 Task: Resolve conflicts in a pull request between conflicting changes.
Action: Mouse moved to (1100, 68)
Screenshot: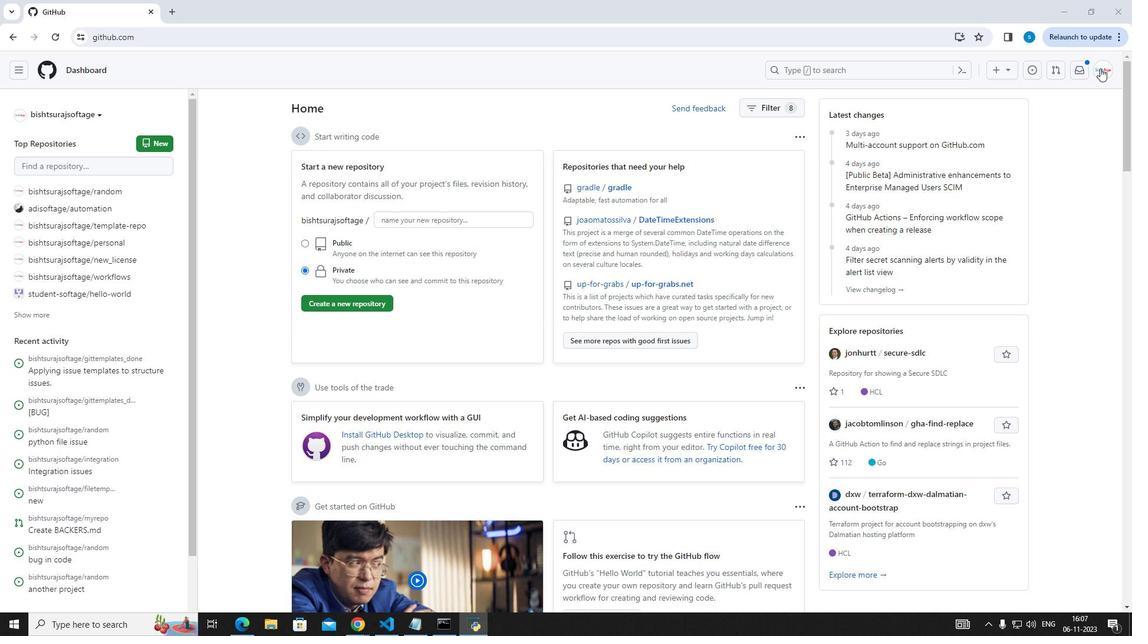 
Action: Mouse pressed left at (1100, 68)
Screenshot: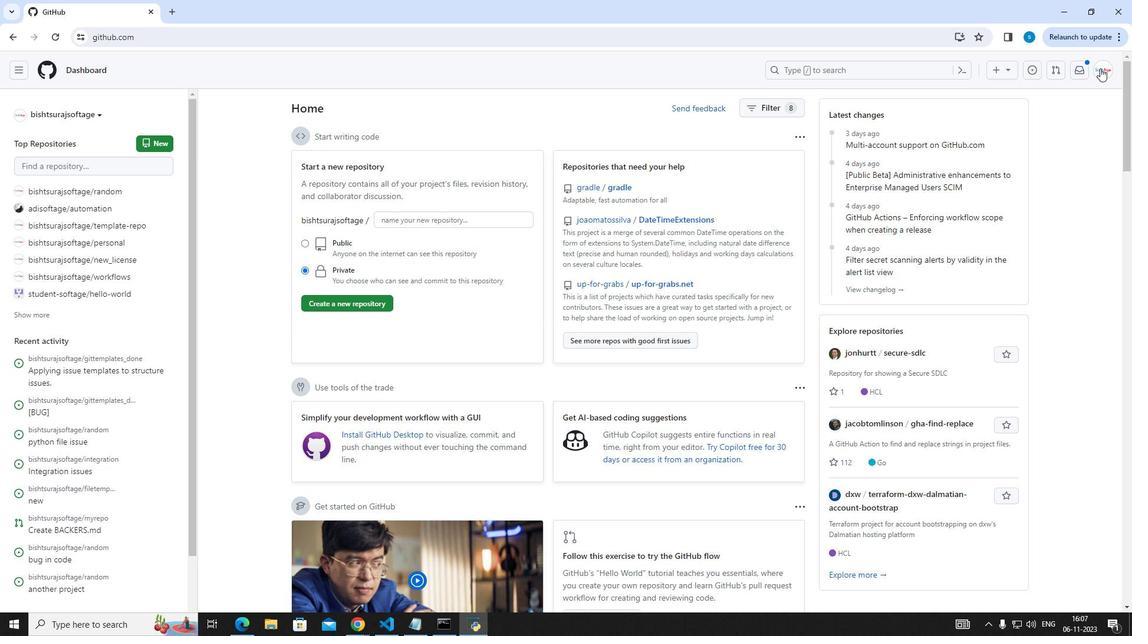 
Action: Mouse moved to (1031, 168)
Screenshot: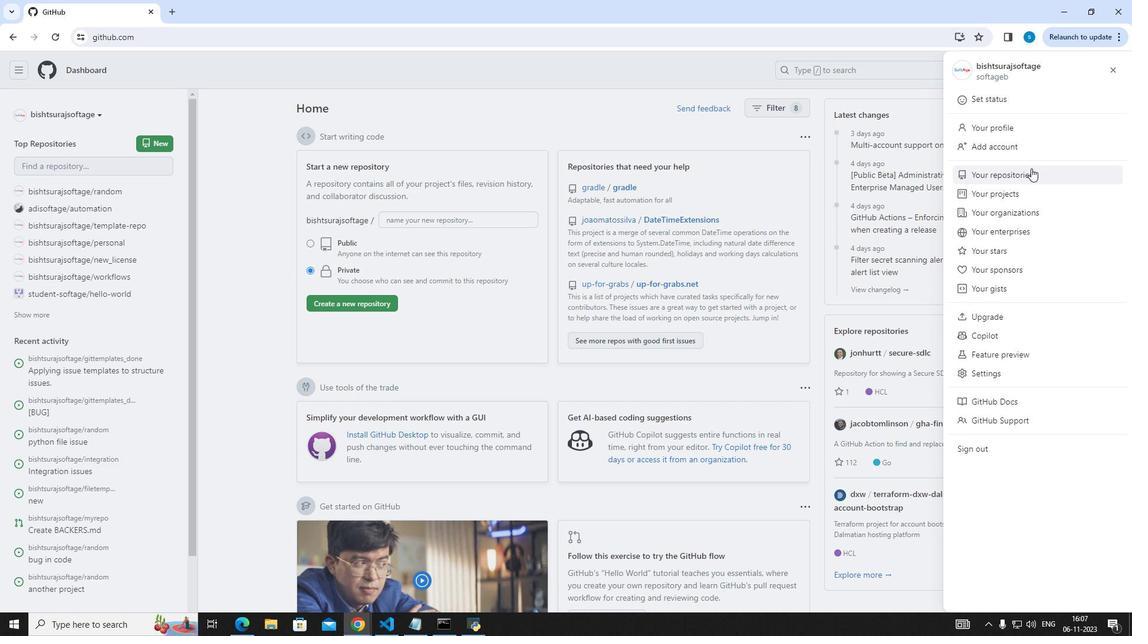 
Action: Mouse pressed left at (1031, 168)
Screenshot: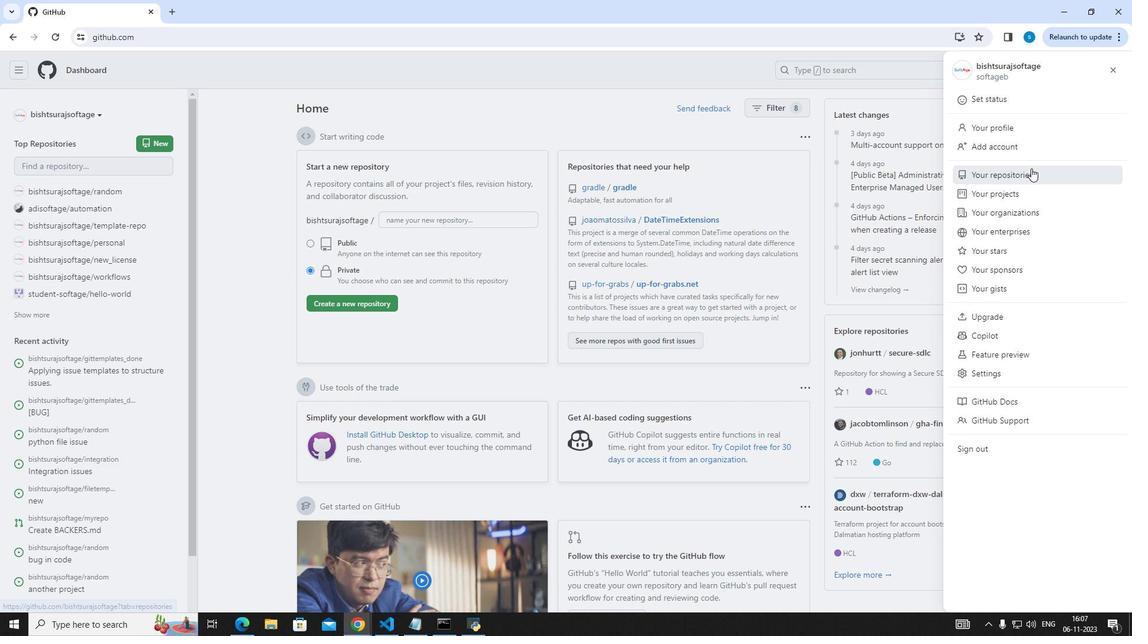 
Action: Mouse moved to (435, 181)
Screenshot: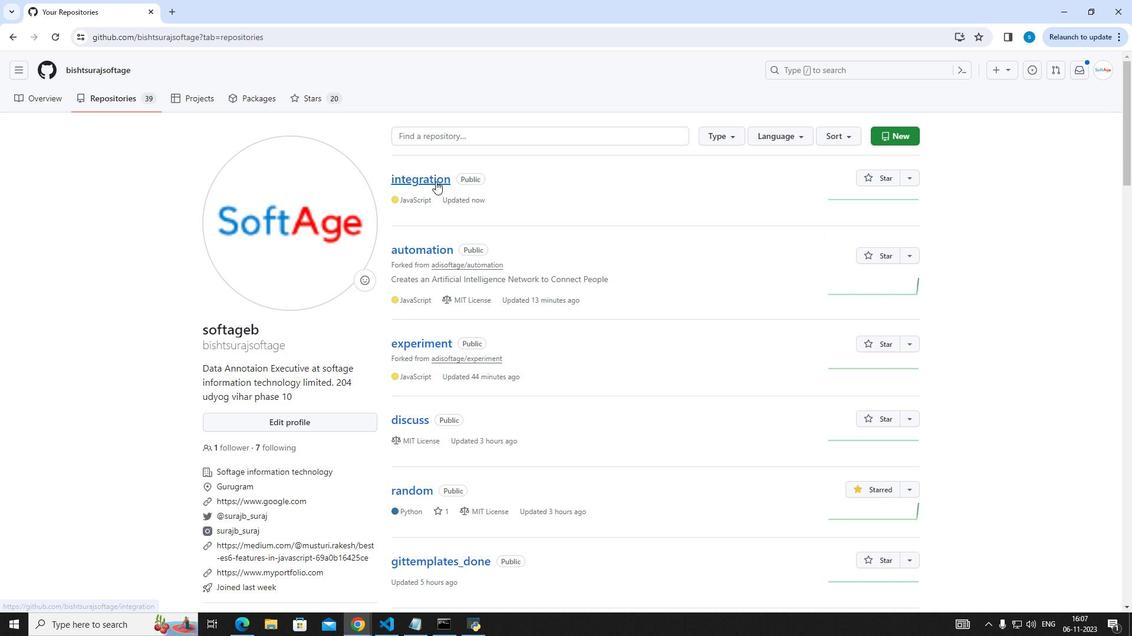 
Action: Mouse pressed left at (435, 181)
Screenshot: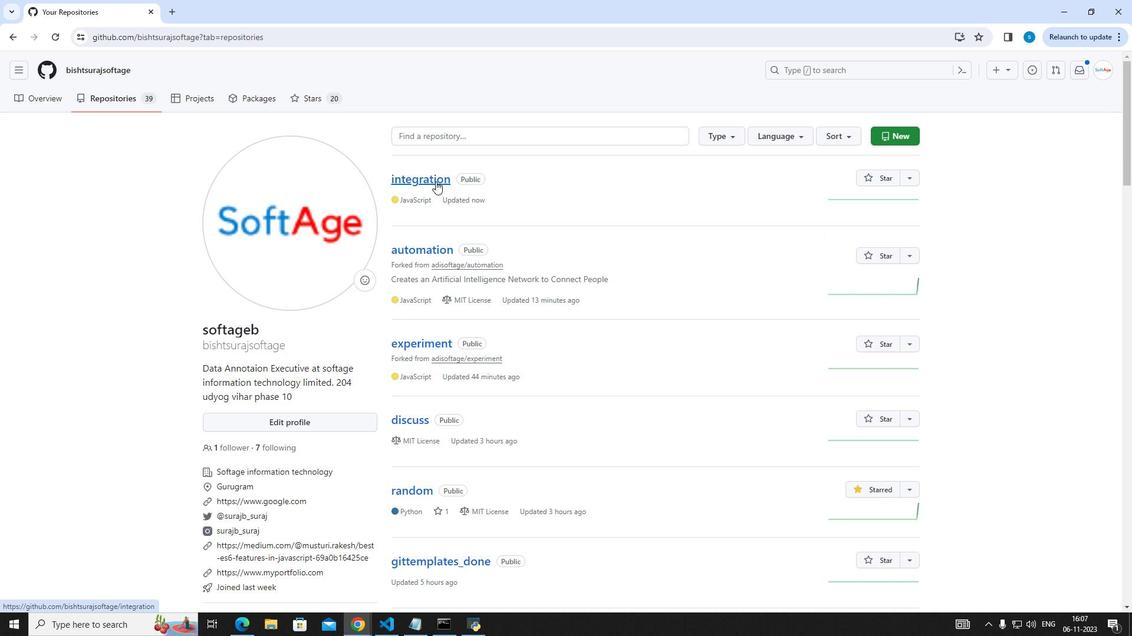 
Action: Mouse moved to (236, 173)
Screenshot: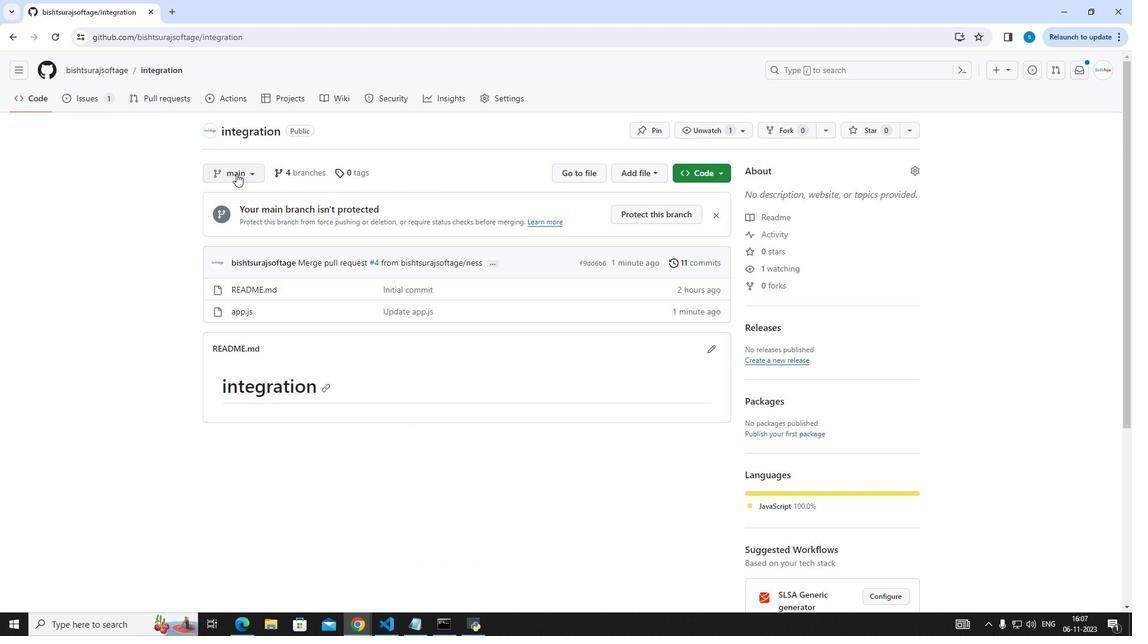 
Action: Mouse pressed left at (236, 173)
Screenshot: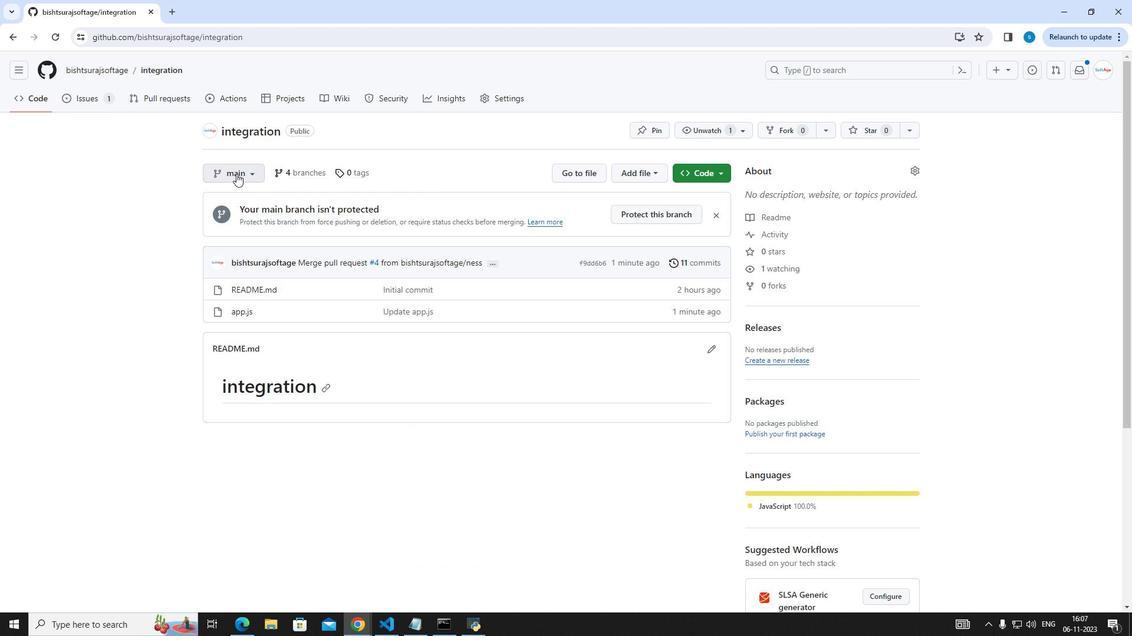 
Action: Mouse moved to (260, 209)
Screenshot: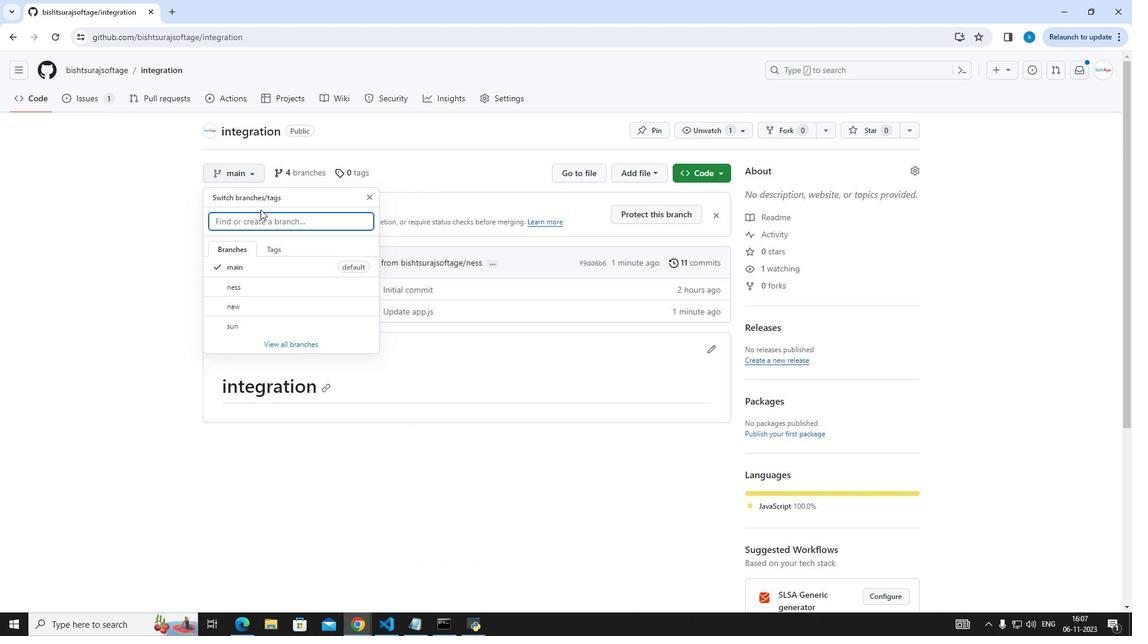 
Action: Key pressed all
Screenshot: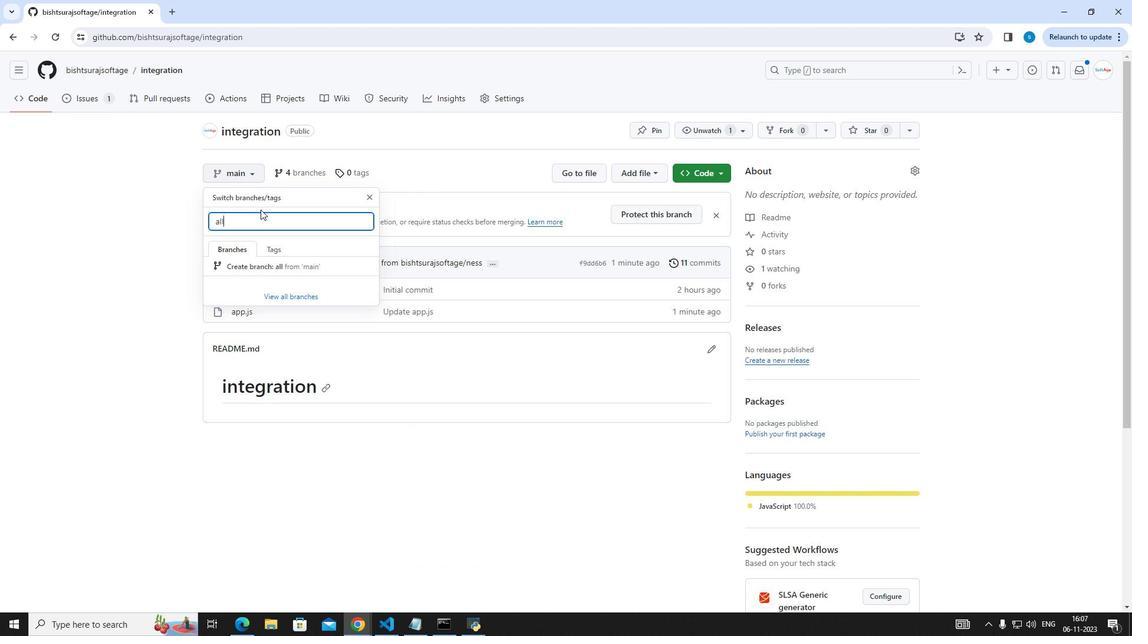
Action: Mouse moved to (248, 268)
Screenshot: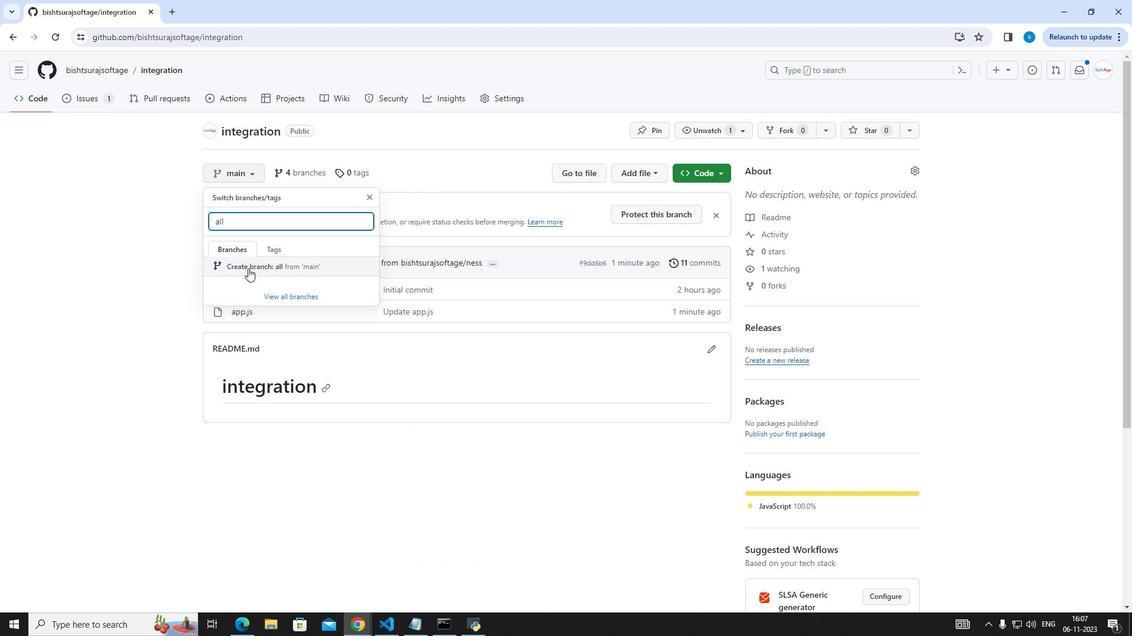 
Action: Mouse pressed left at (248, 268)
Screenshot: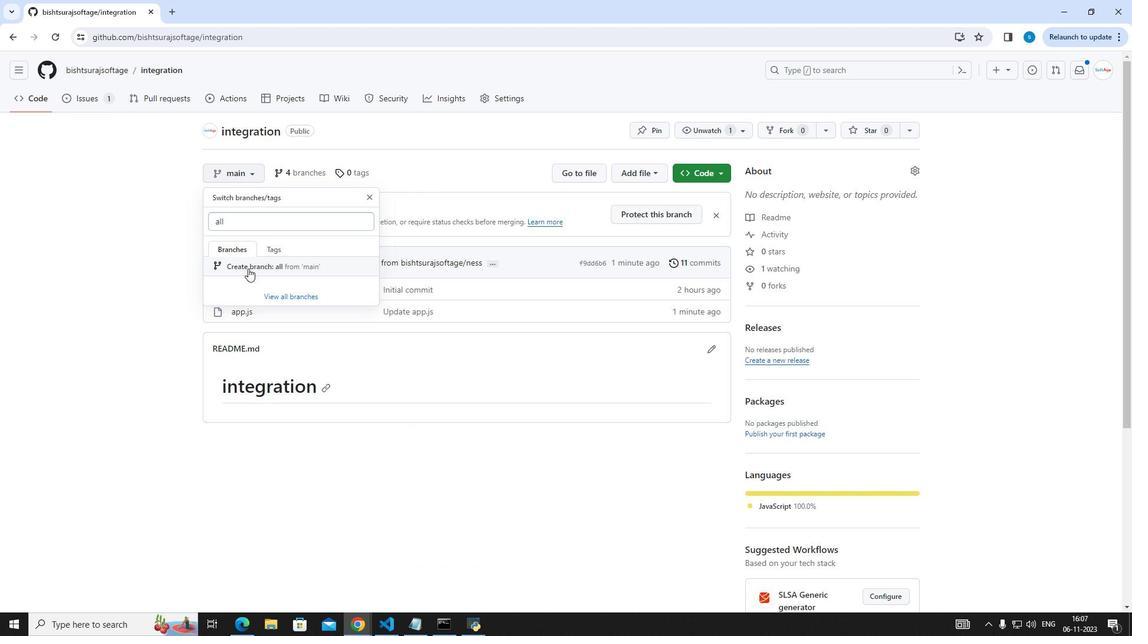 
Action: Mouse moved to (248, 338)
Screenshot: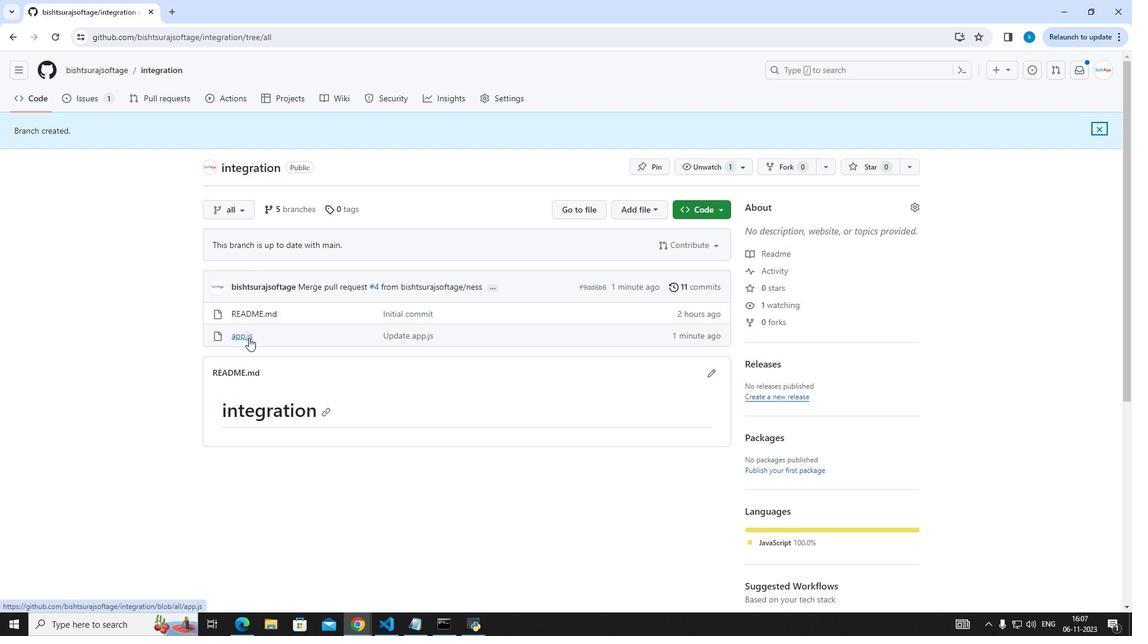 
Action: Mouse pressed left at (248, 338)
Screenshot: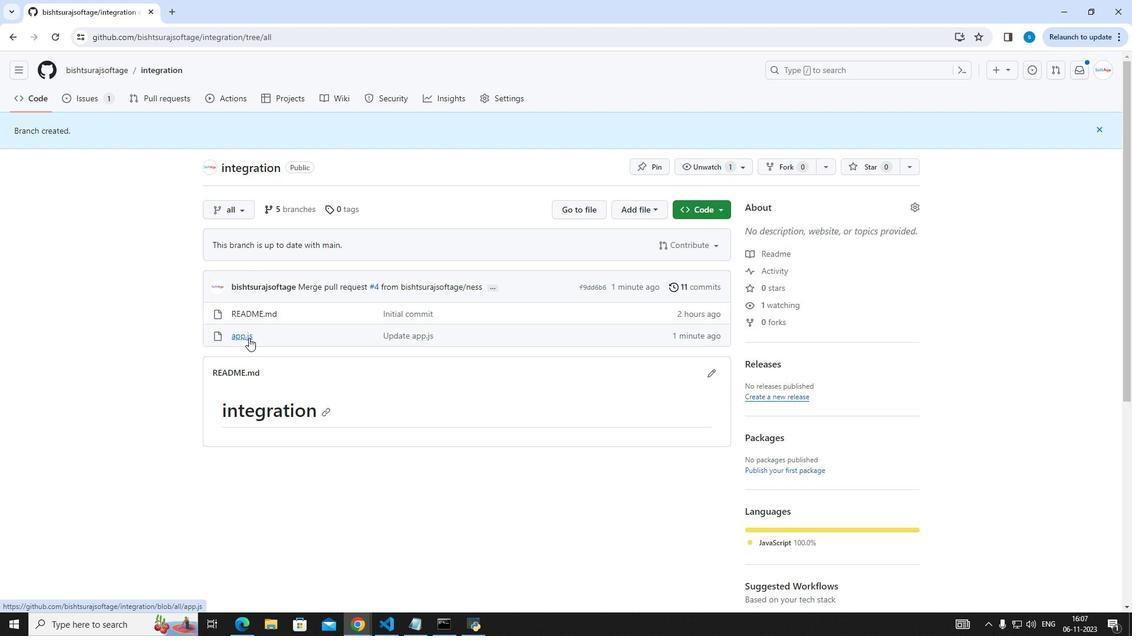 
Action: Mouse moved to (1061, 205)
Screenshot: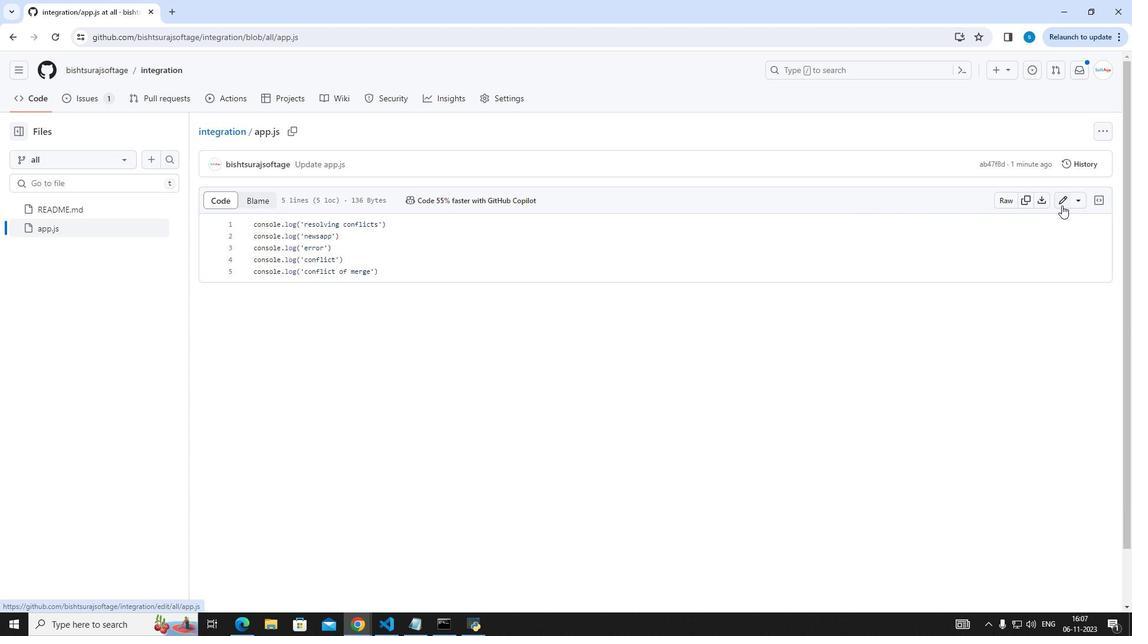 
Action: Mouse pressed left at (1061, 205)
Screenshot: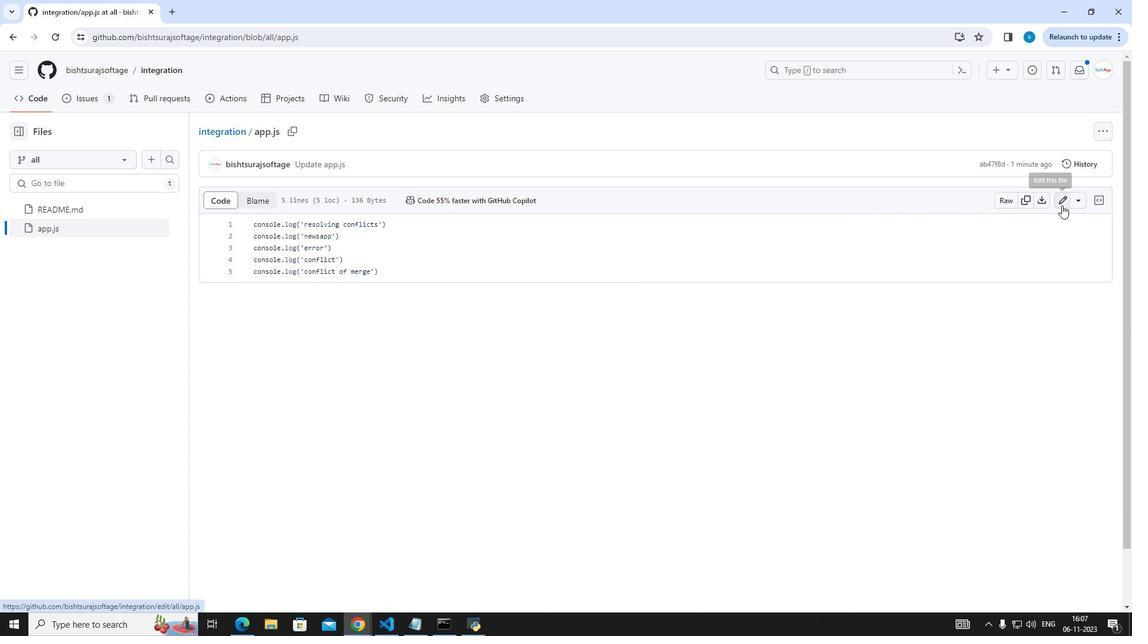
Action: Mouse moved to (565, 271)
Screenshot: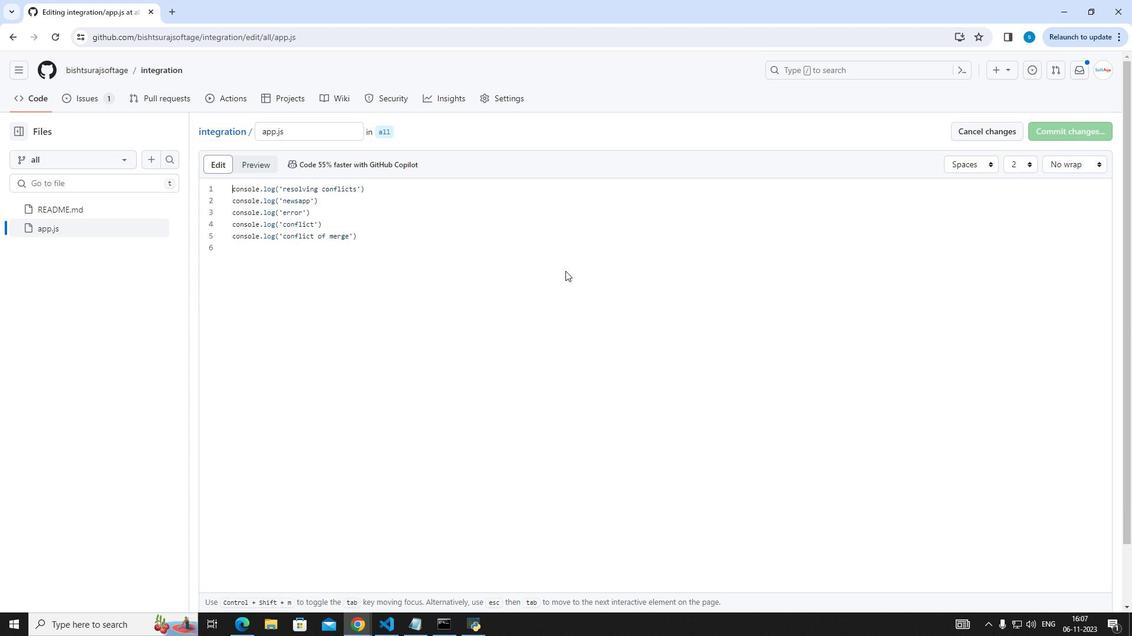 
Action: Mouse pressed left at (565, 271)
Screenshot: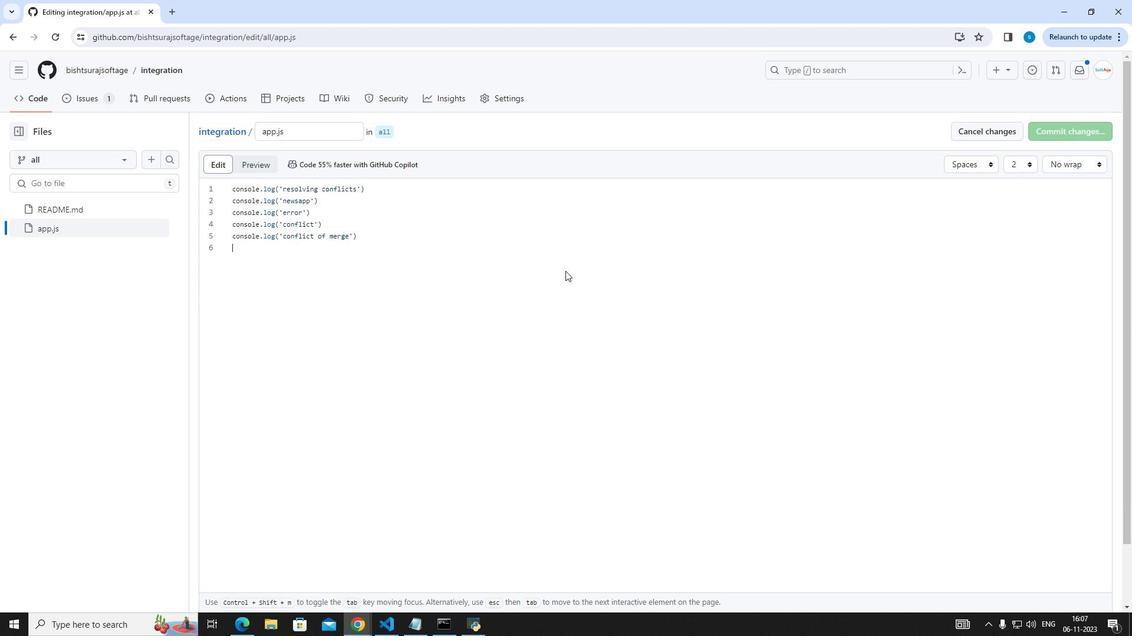 
Action: Key pressed console.log<Key.shift_r>('all'<Key.shift_r><Key.shift_r>)
Screenshot: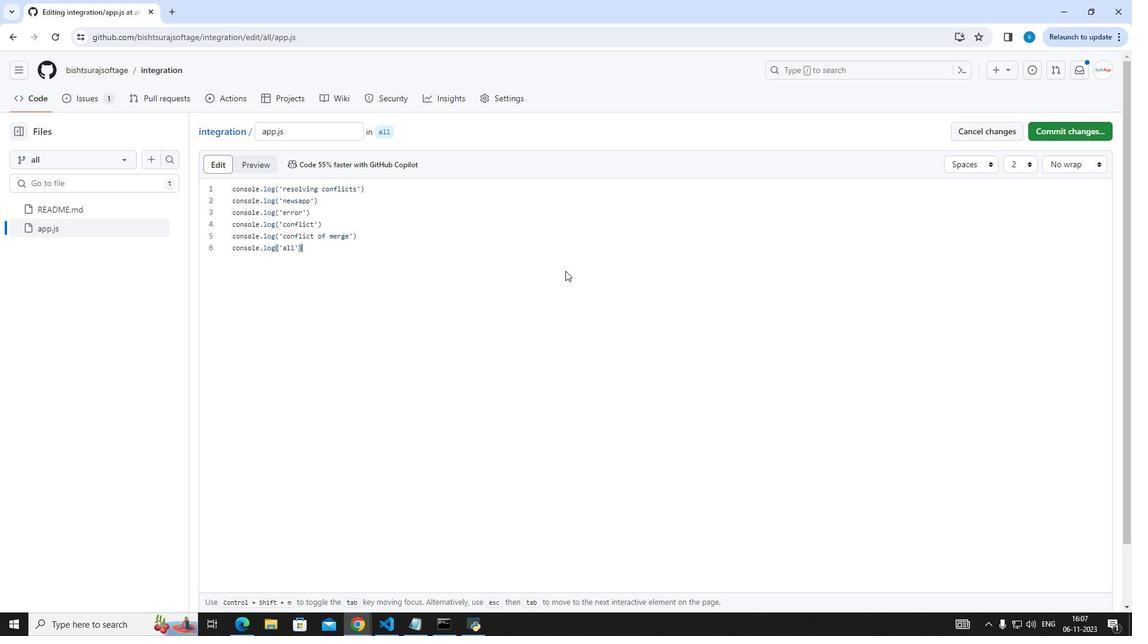 
Action: Mouse moved to (1068, 133)
Screenshot: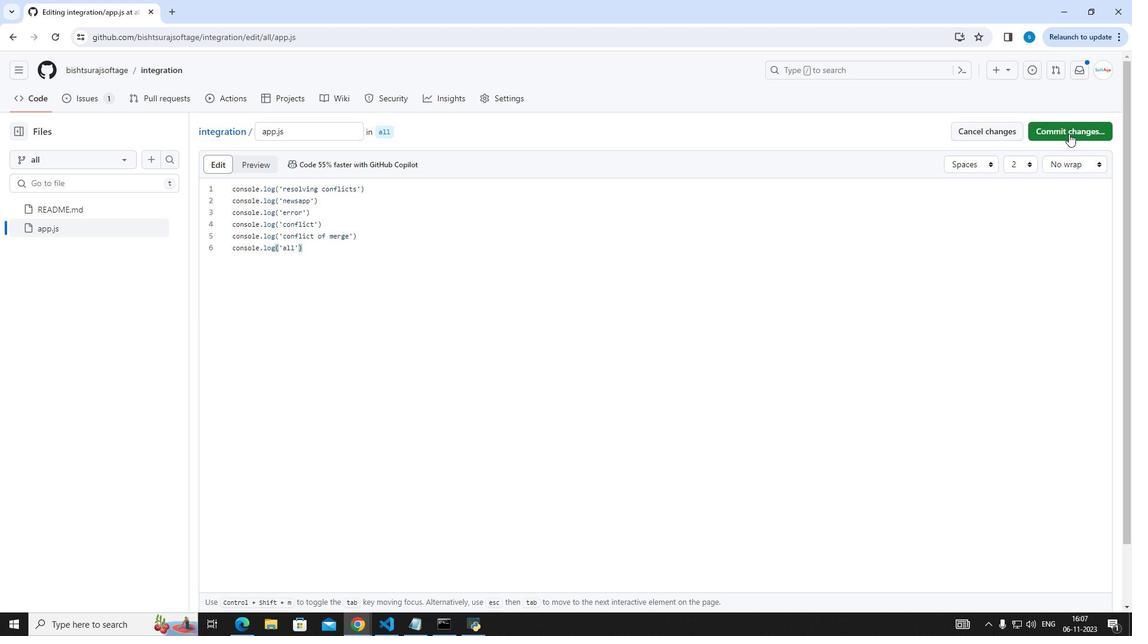 
Action: Mouse pressed left at (1068, 133)
Screenshot: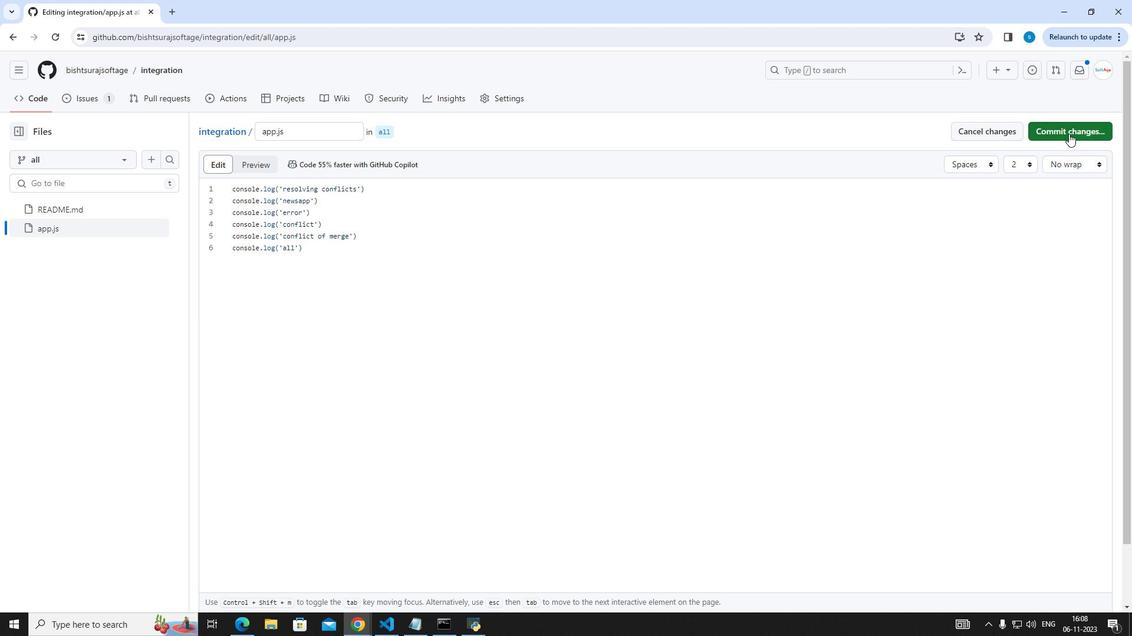 
Action: Mouse moved to (657, 457)
Screenshot: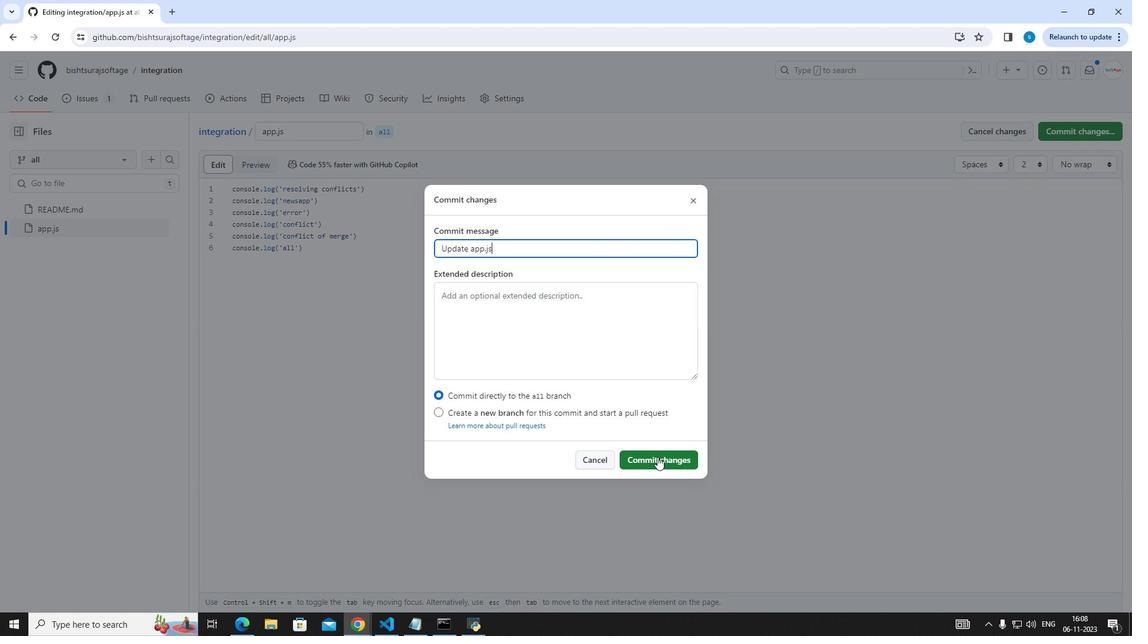 
Action: Mouse pressed left at (657, 457)
Screenshot: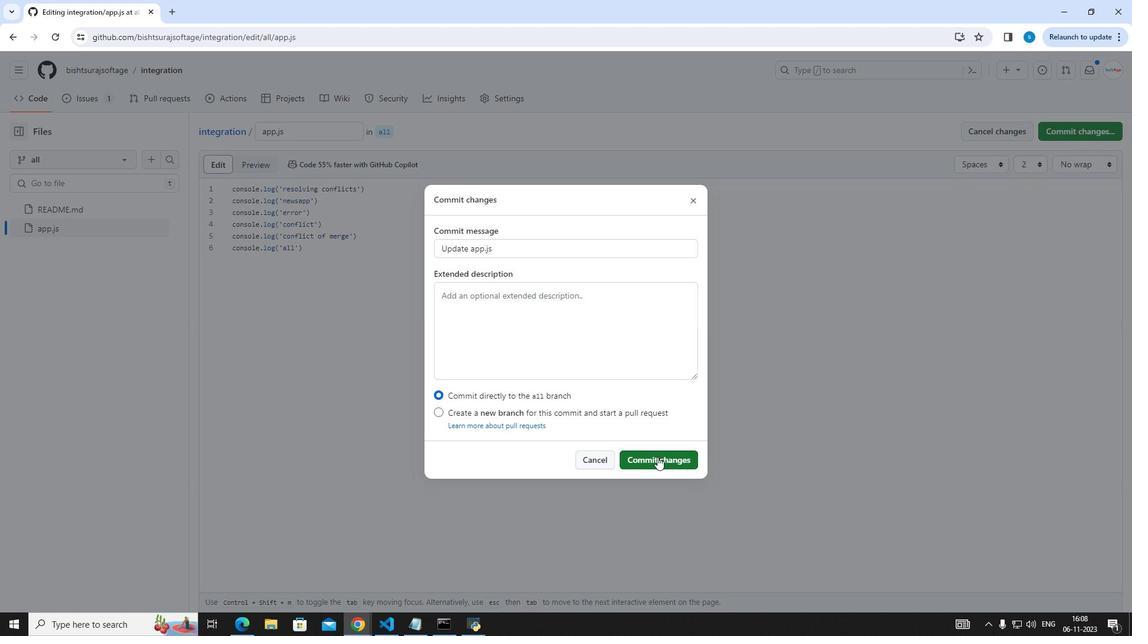 
Action: Mouse moved to (38, 100)
Screenshot: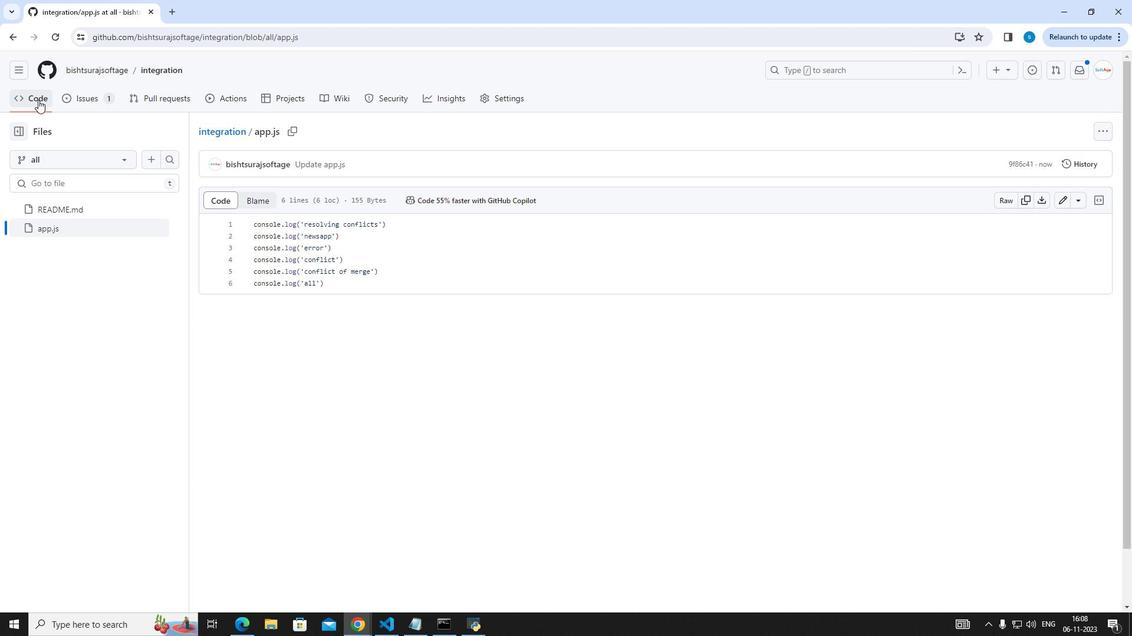 
Action: Mouse pressed left at (38, 100)
Screenshot: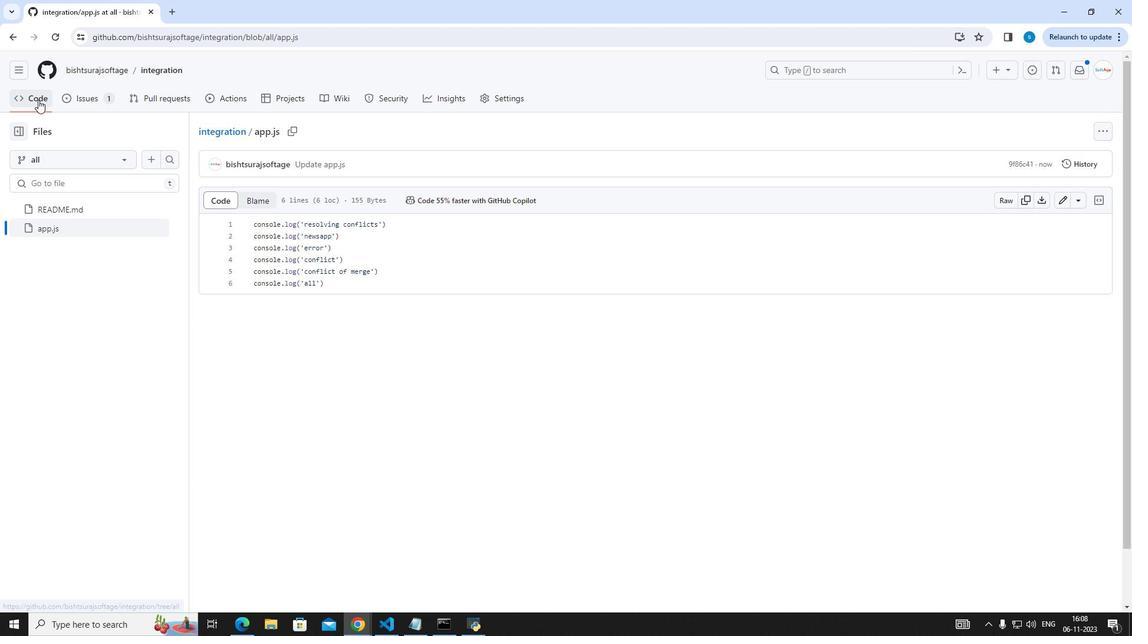 
Action: Mouse moved to (236, 218)
Screenshot: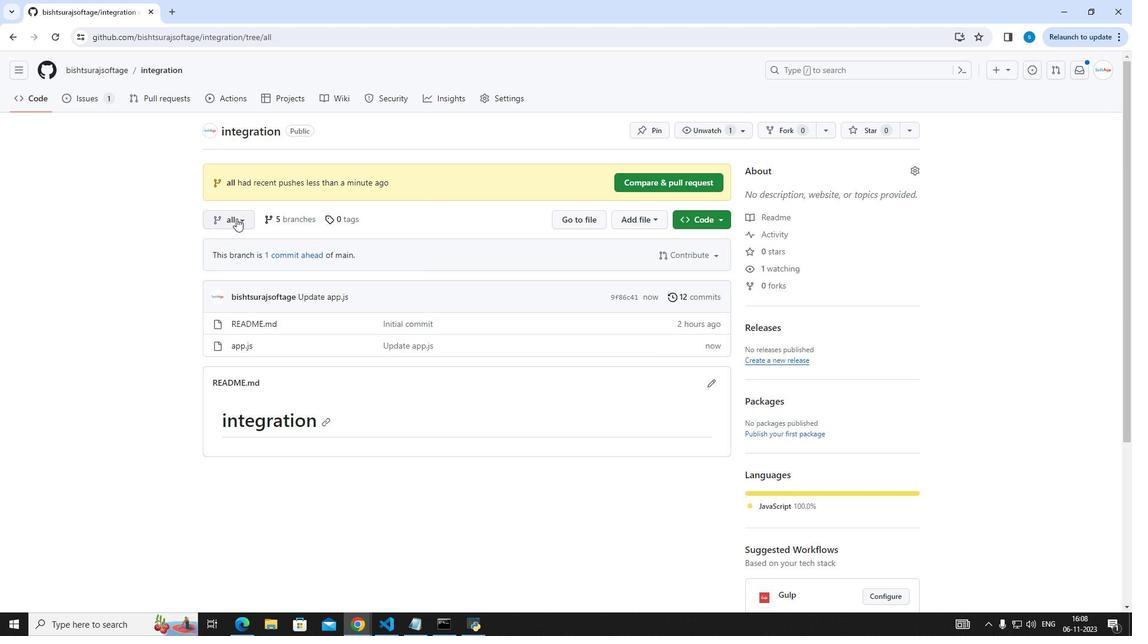 
Action: Mouse pressed left at (236, 218)
Screenshot: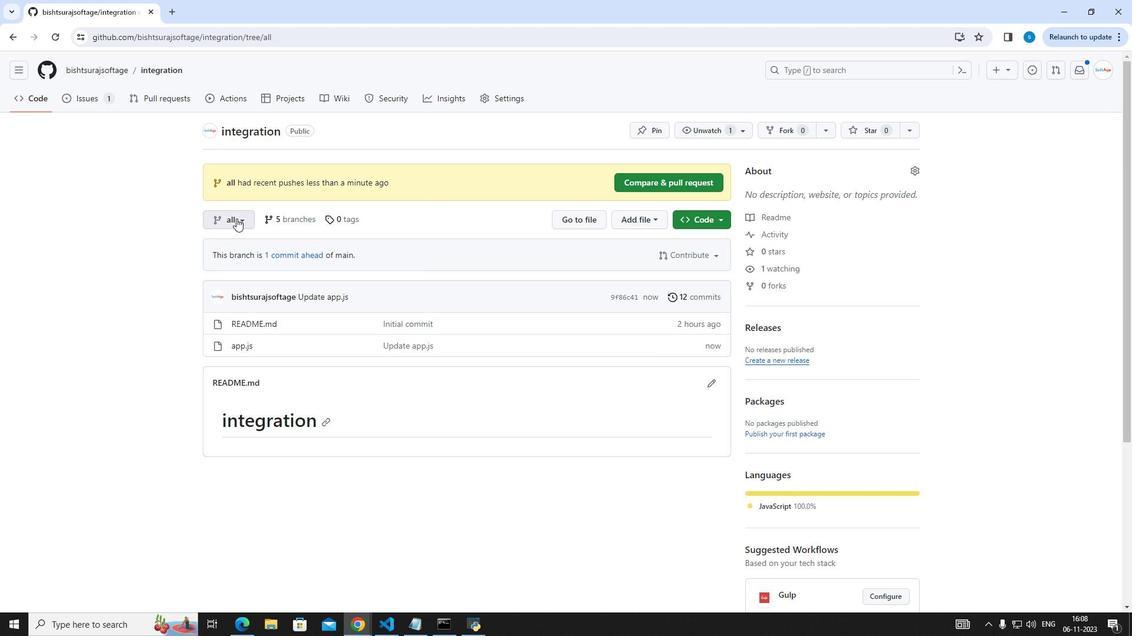
Action: Mouse moved to (234, 314)
Screenshot: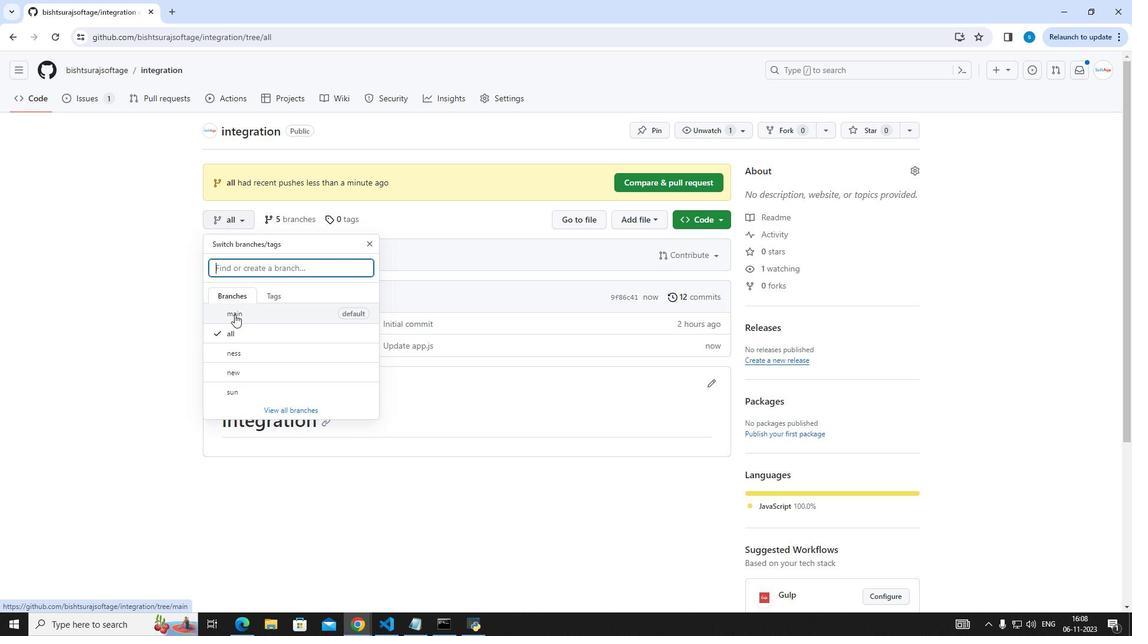 
Action: Mouse pressed left at (234, 314)
Screenshot: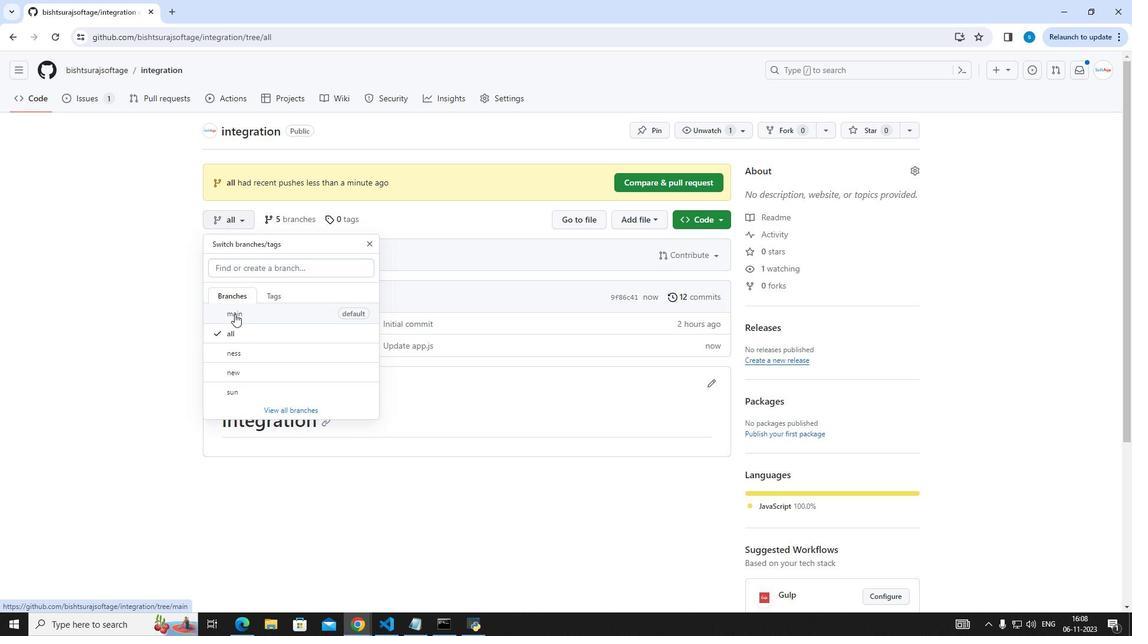
Action: Mouse moved to (241, 357)
Screenshot: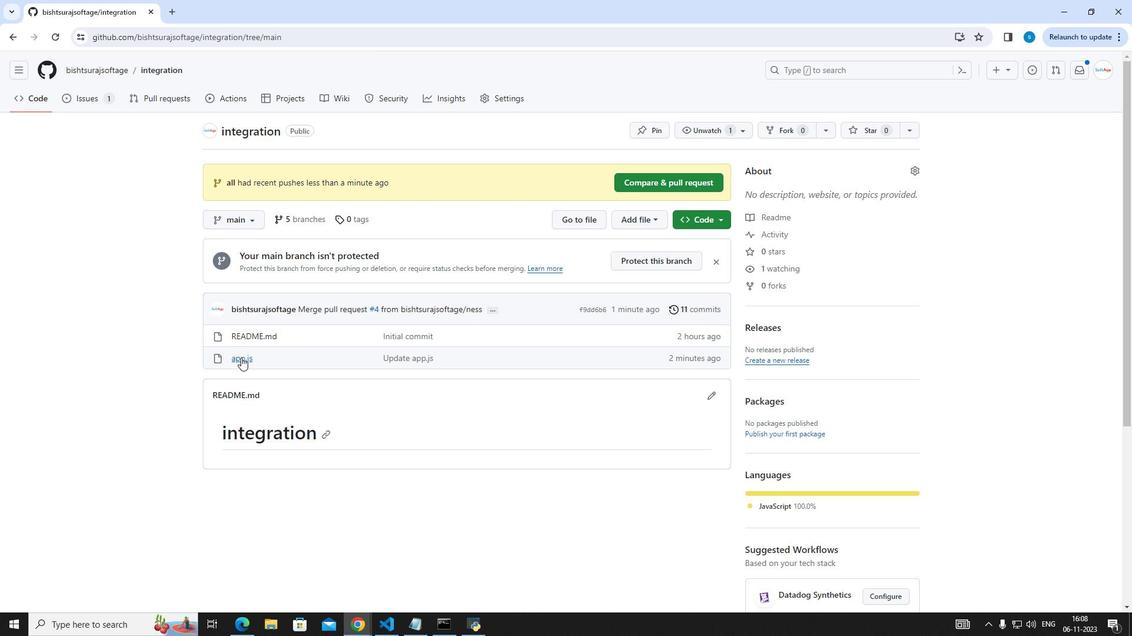 
Action: Mouse pressed left at (241, 357)
Screenshot: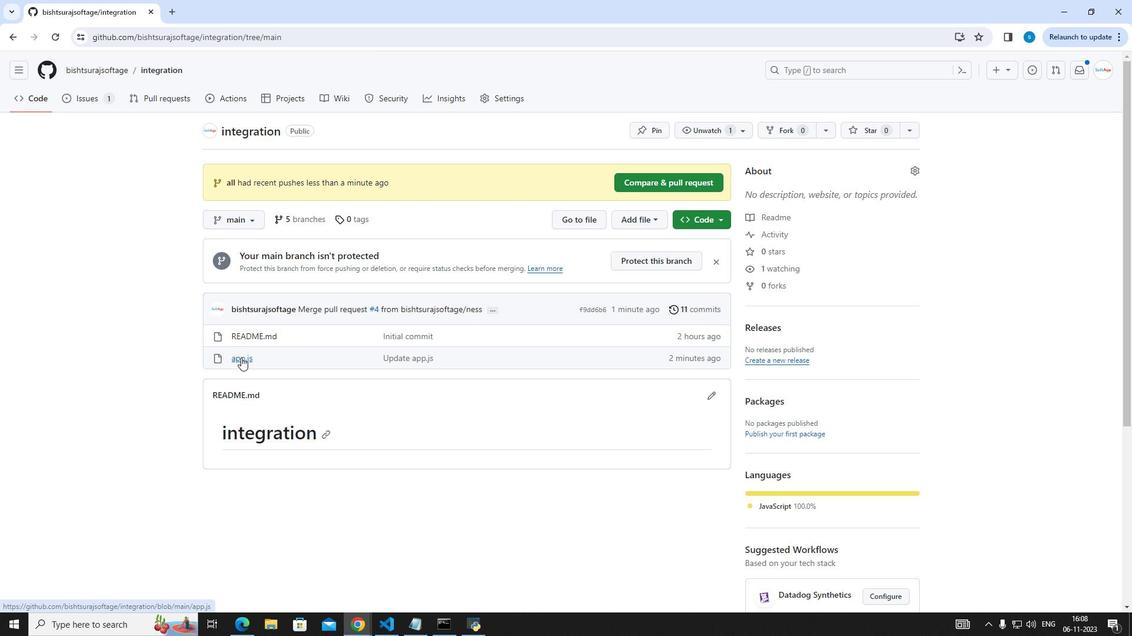 
Action: Mouse moved to (1060, 199)
Screenshot: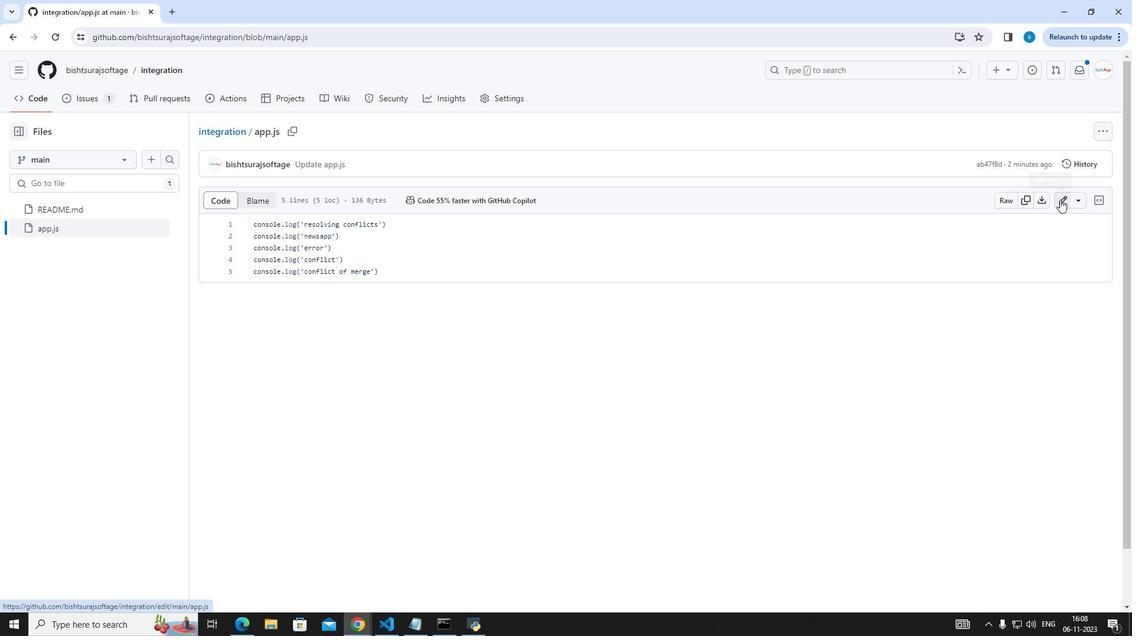 
Action: Mouse pressed left at (1060, 199)
Screenshot: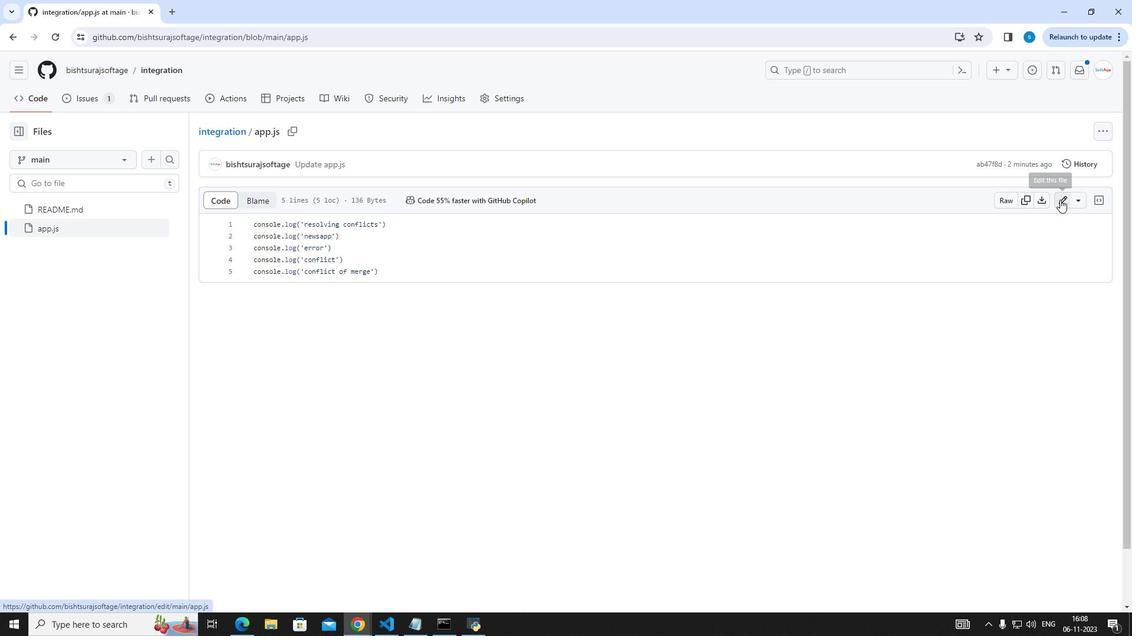 
Action: Mouse moved to (709, 305)
Screenshot: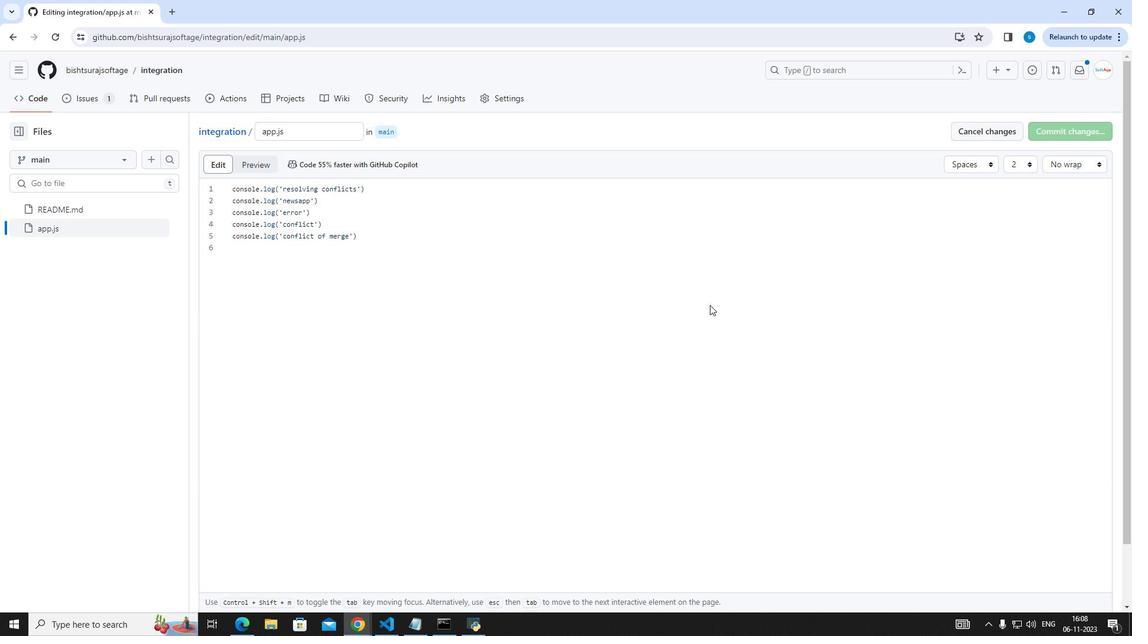 
Action: Mouse pressed left at (709, 305)
Screenshot: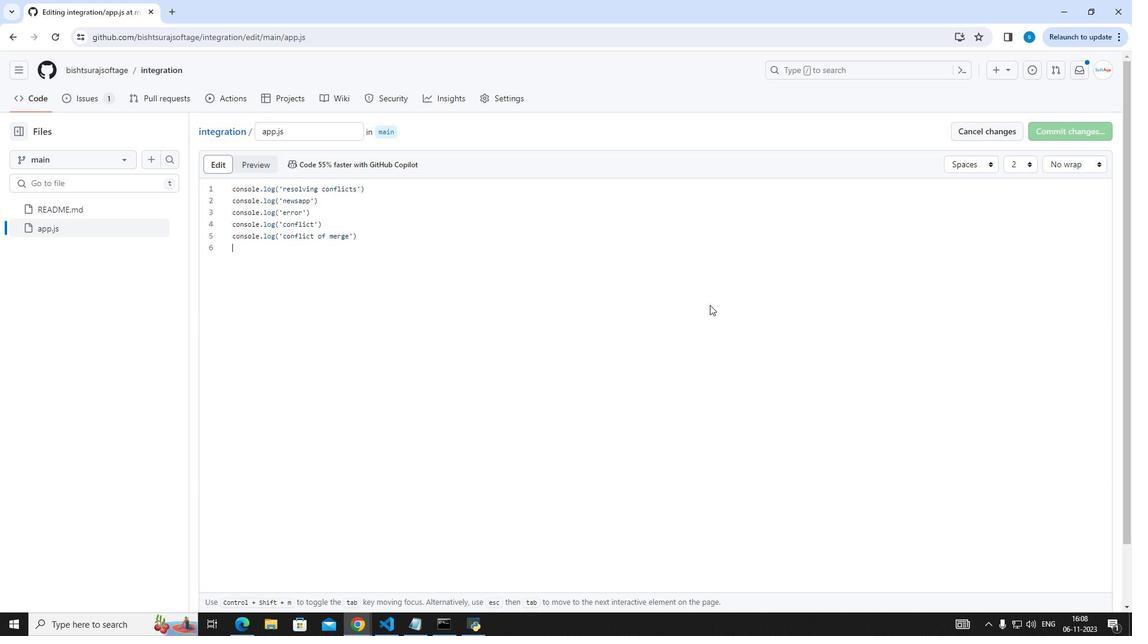 
Action: Key pressed console.lg<Key.backspace>og<Key.shift_r>('main'<Key.shift_r>)
Screenshot: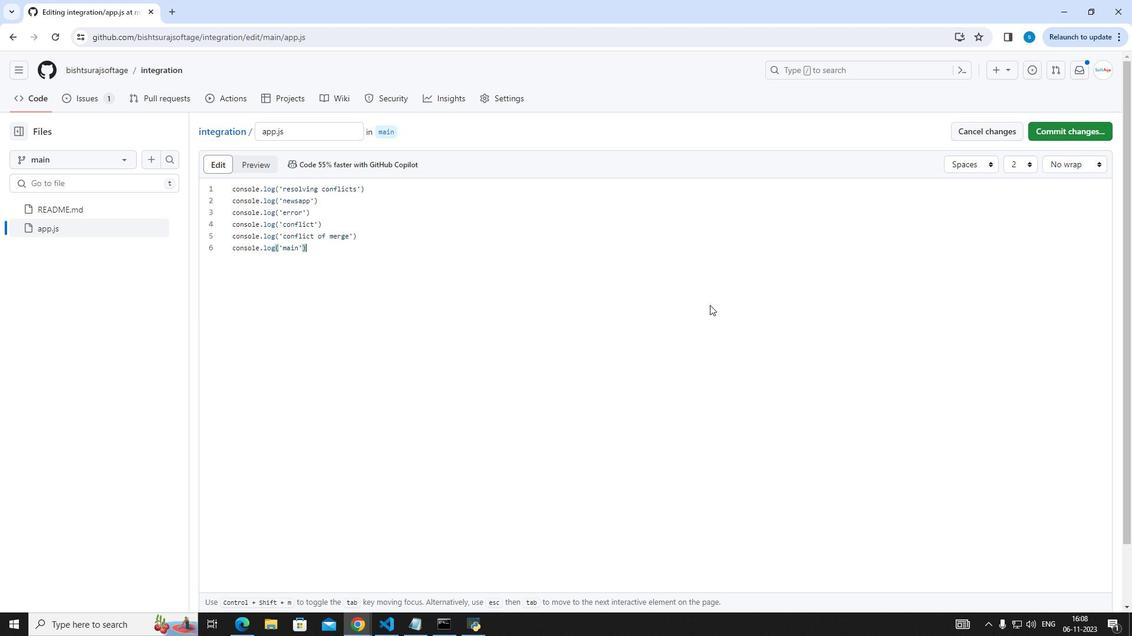 
Action: Mouse moved to (1053, 133)
Screenshot: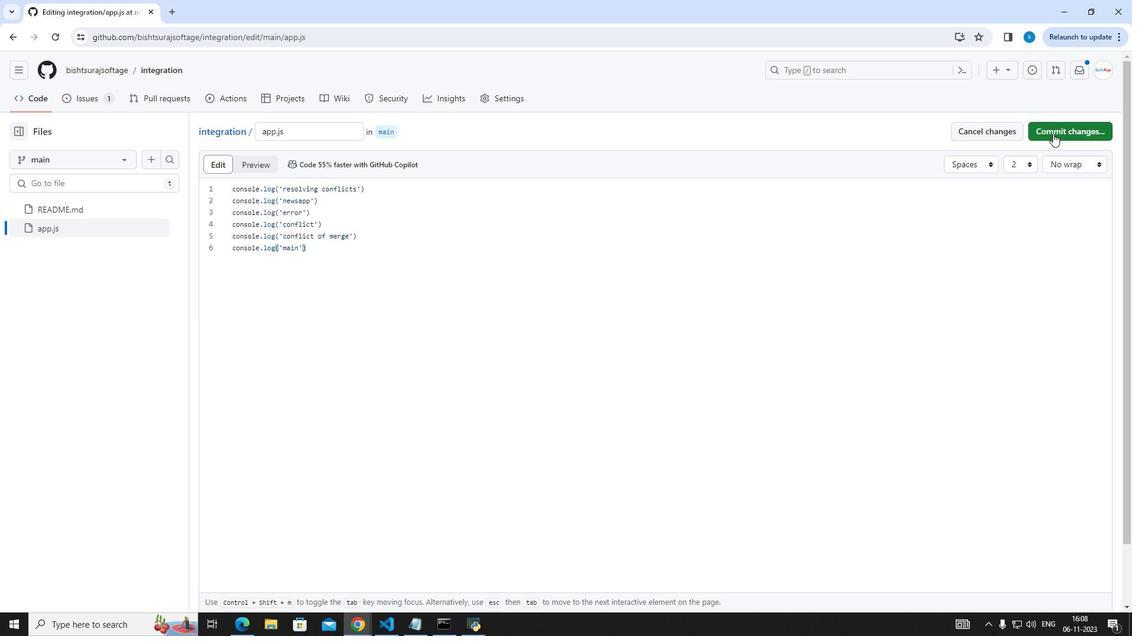 
Action: Mouse pressed left at (1053, 133)
Screenshot: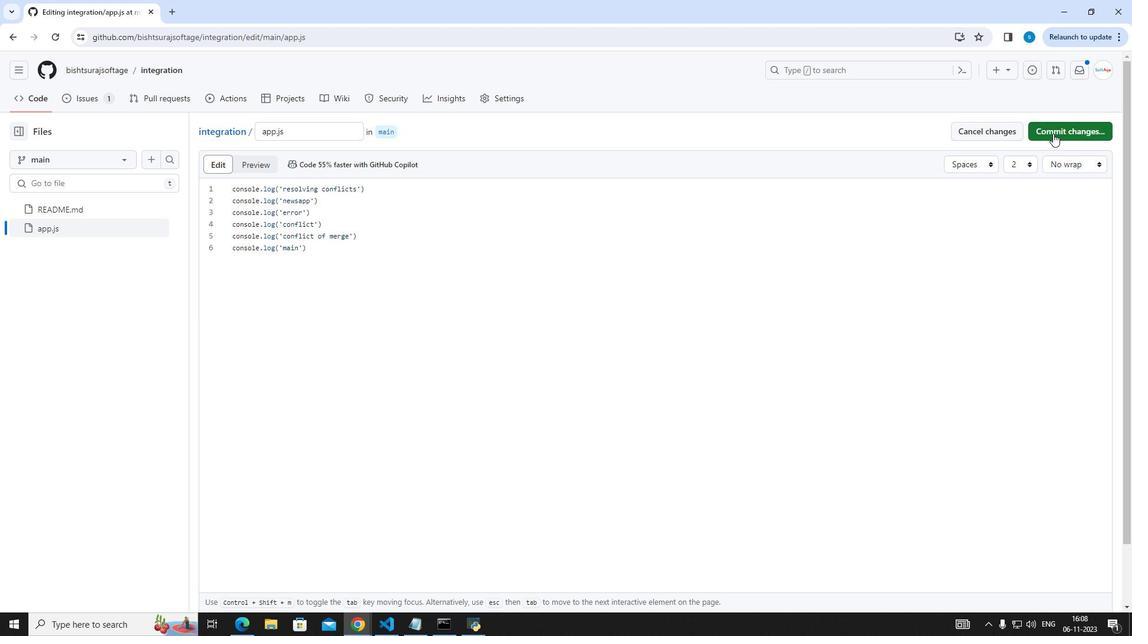 
Action: Mouse moved to (665, 459)
Screenshot: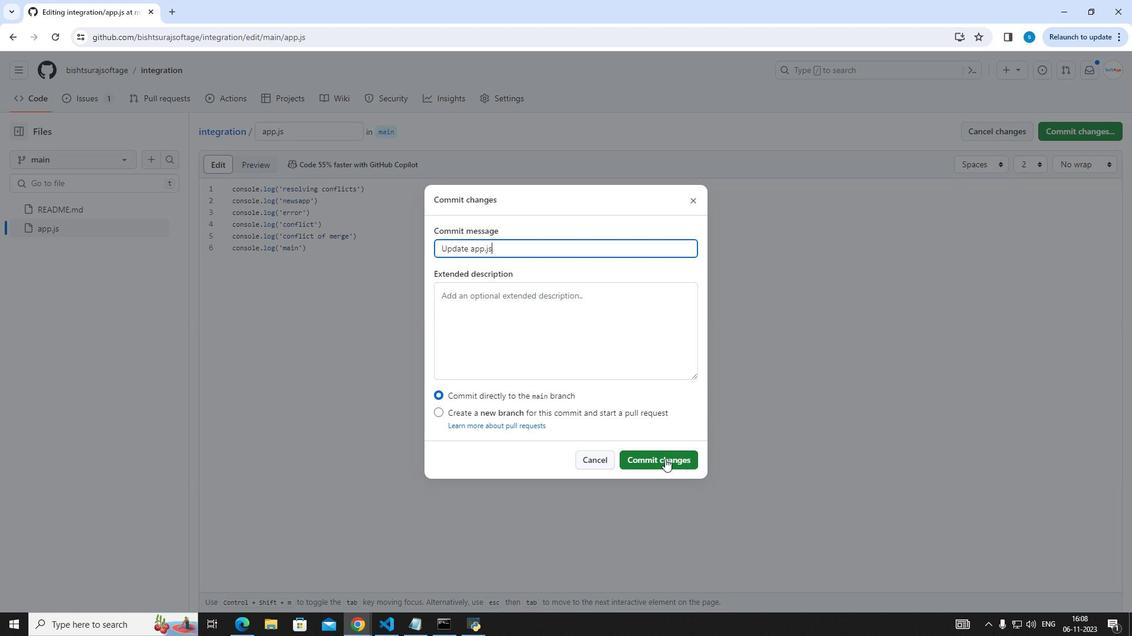 
Action: Mouse pressed left at (665, 459)
Screenshot: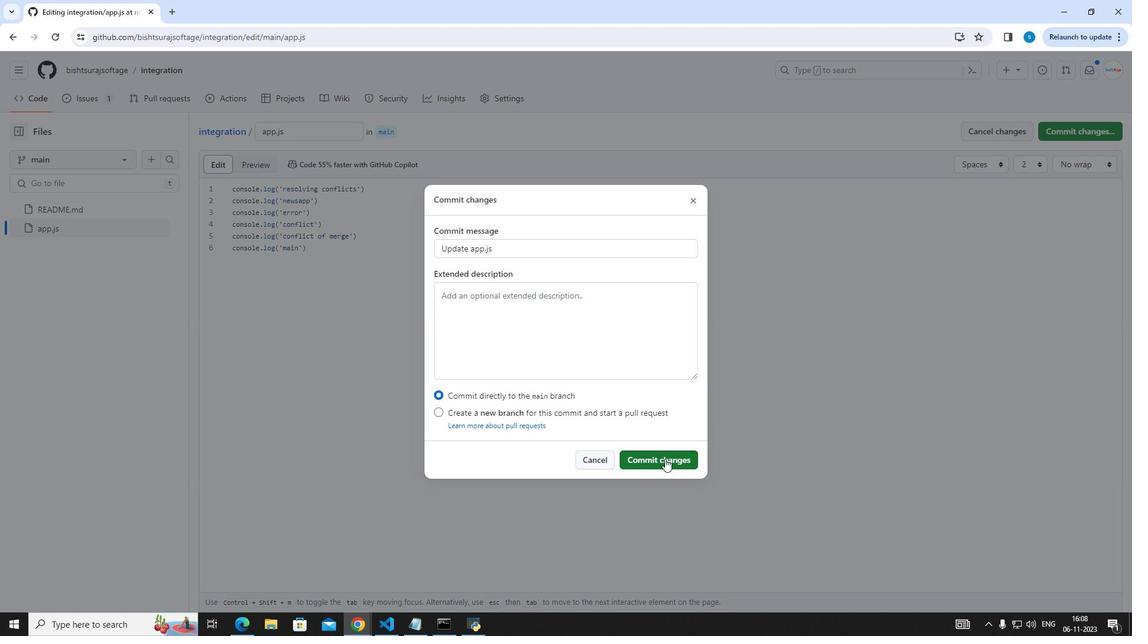 
Action: Mouse moved to (31, 102)
Screenshot: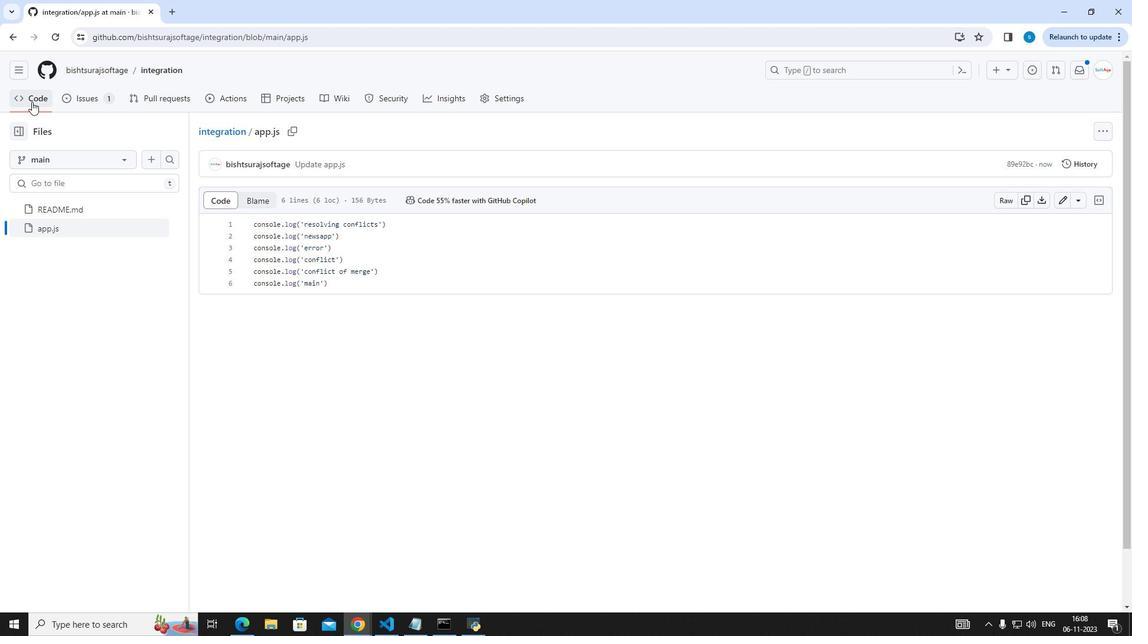 
Action: Mouse pressed left at (31, 102)
Screenshot: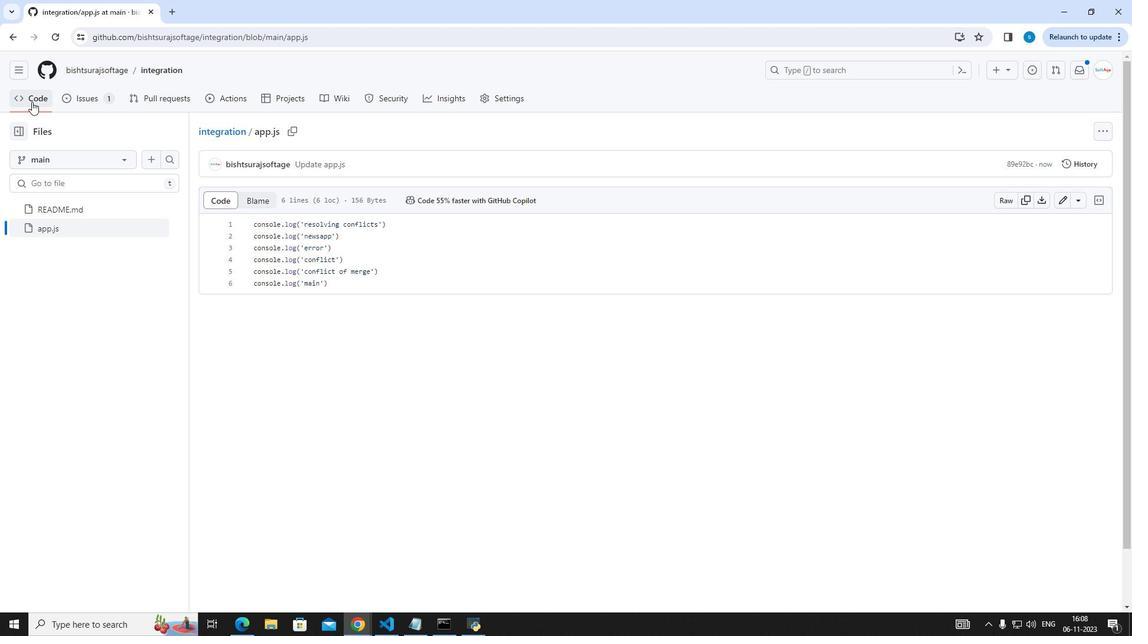 
Action: Mouse moved to (645, 194)
Screenshot: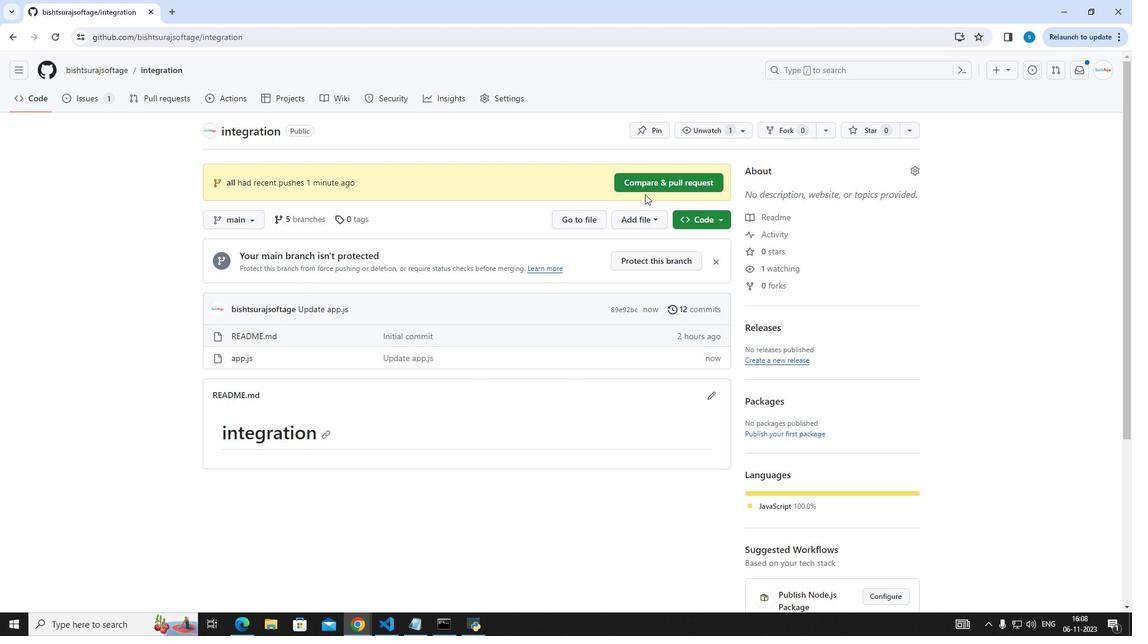 
Action: Mouse pressed left at (645, 194)
Screenshot: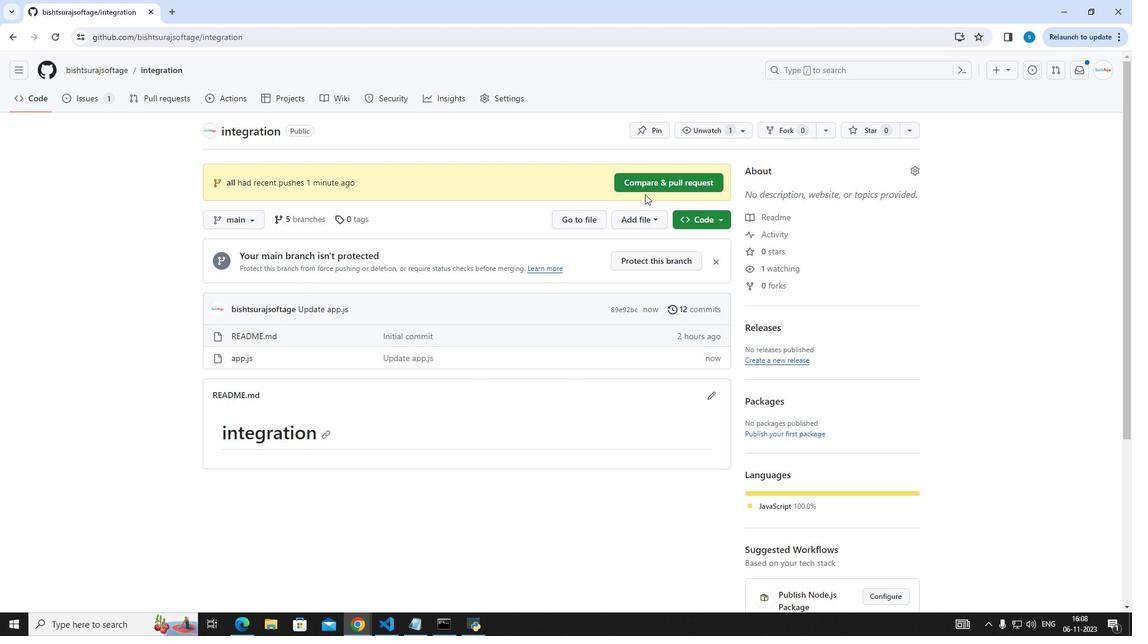 
Action: Mouse moved to (644, 183)
Screenshot: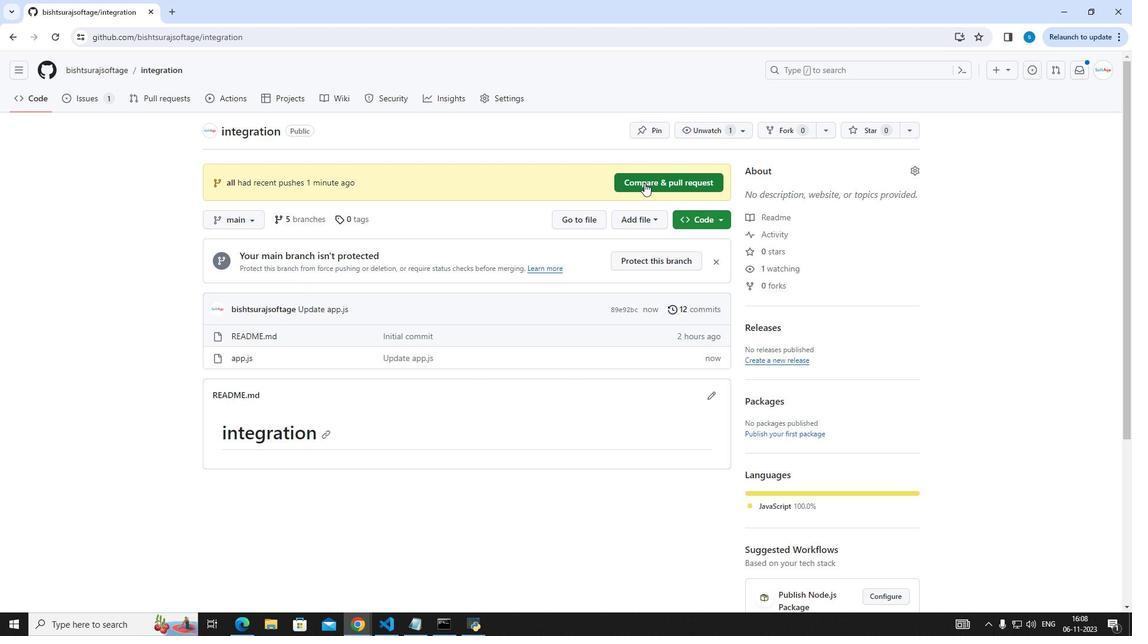 
Action: Mouse pressed left at (644, 183)
Screenshot: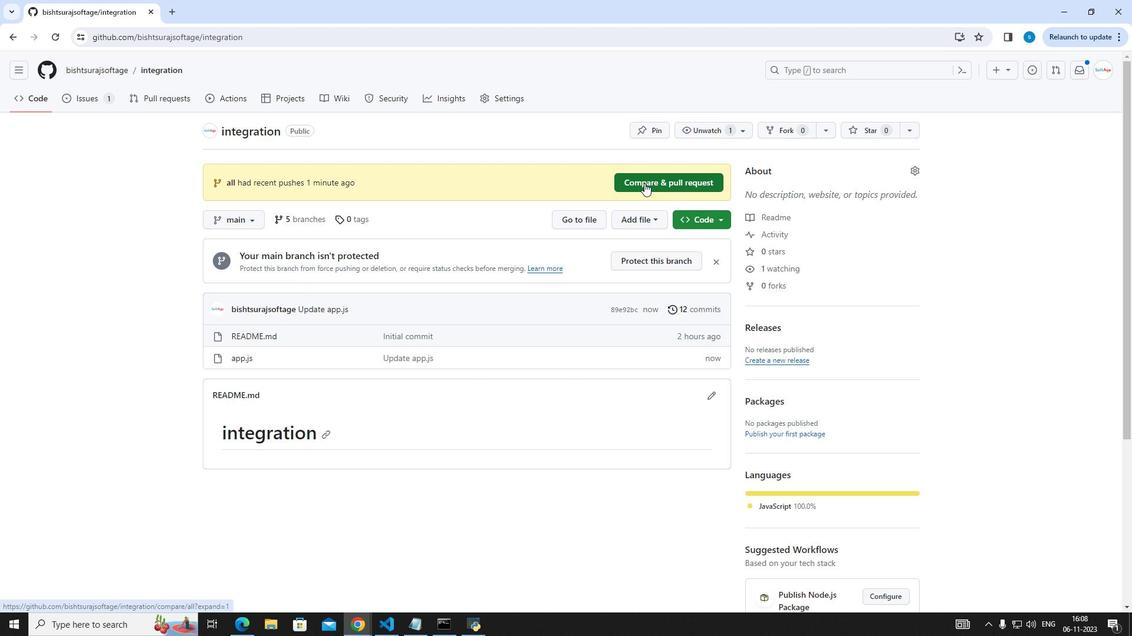 
Action: Mouse moved to (641, 464)
Screenshot: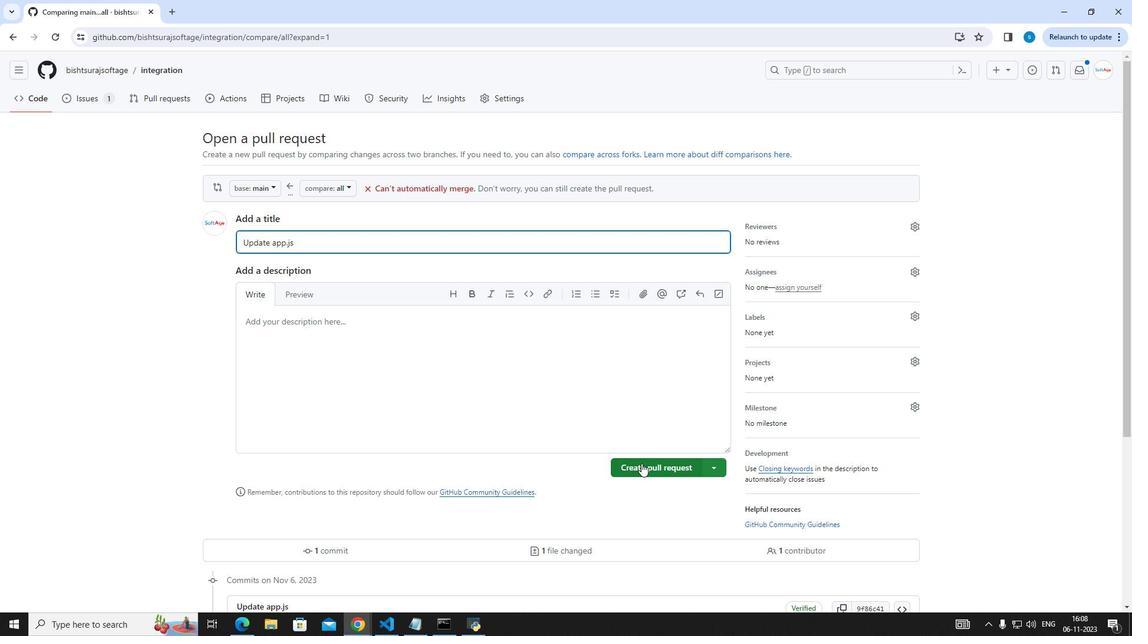 
Action: Mouse pressed left at (641, 464)
Screenshot: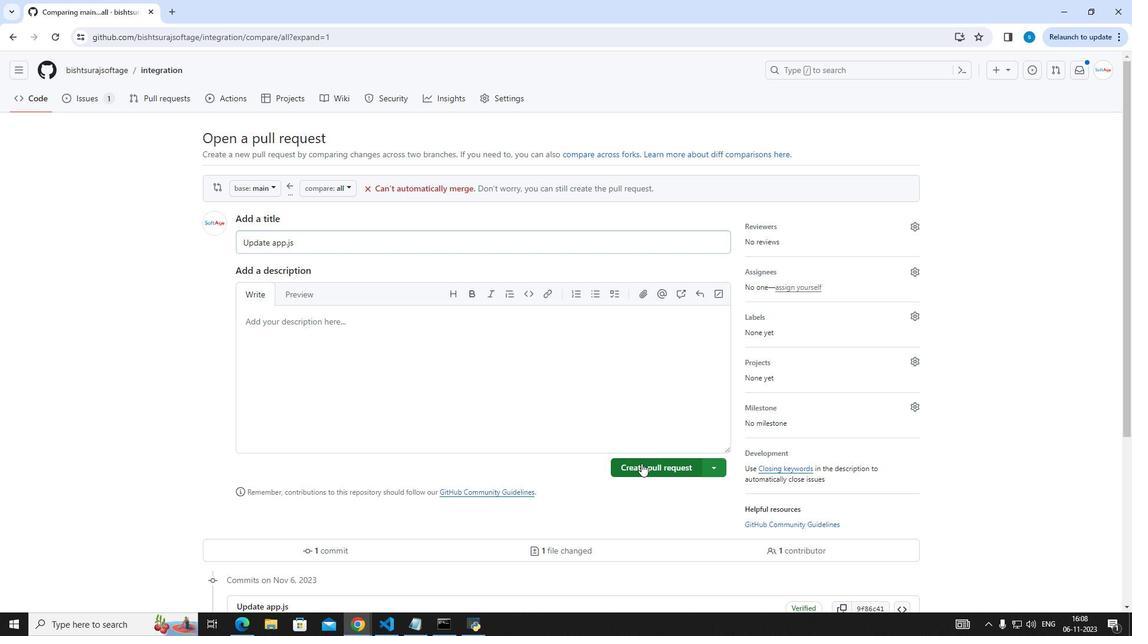 
Action: Mouse moved to (670, 380)
Screenshot: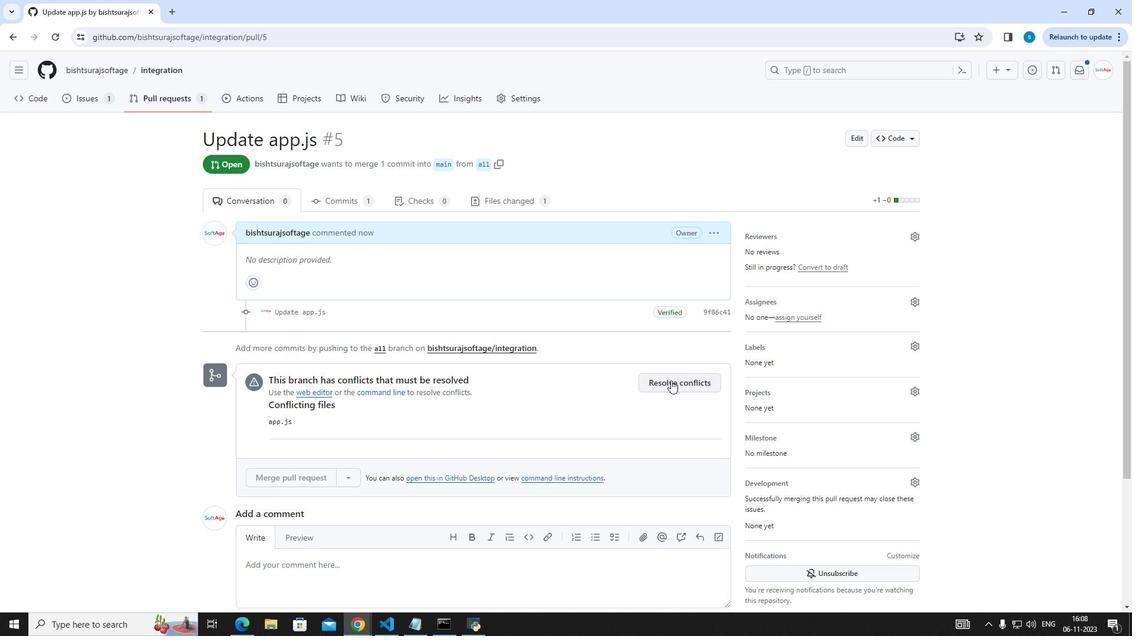 
Action: Mouse pressed left at (670, 380)
Screenshot: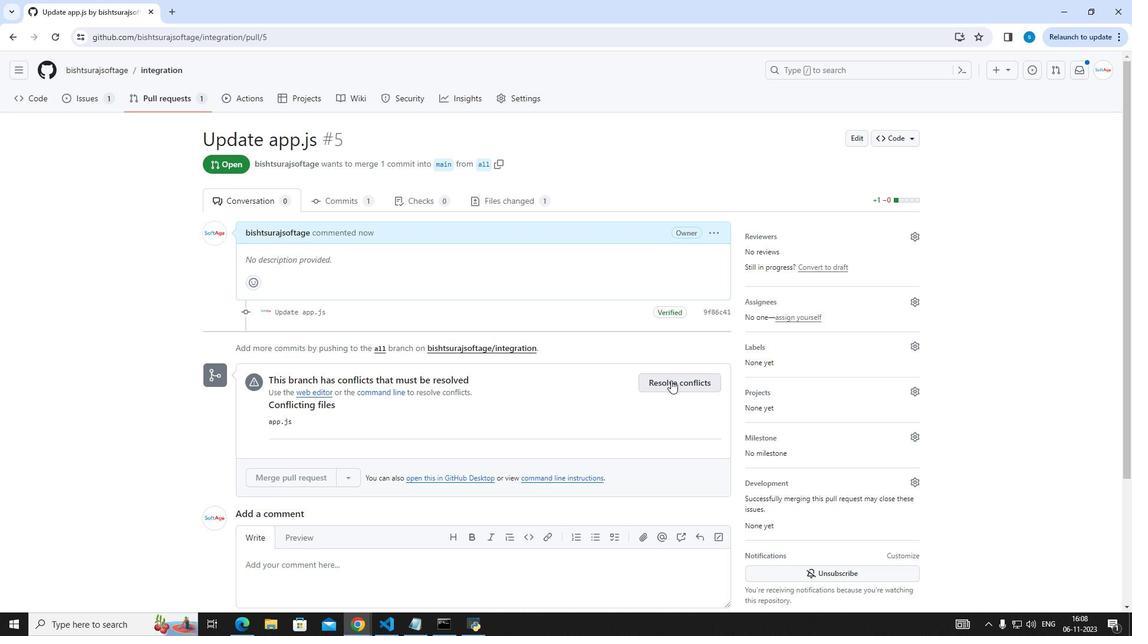 
Action: Mouse moved to (394, 307)
Screenshot: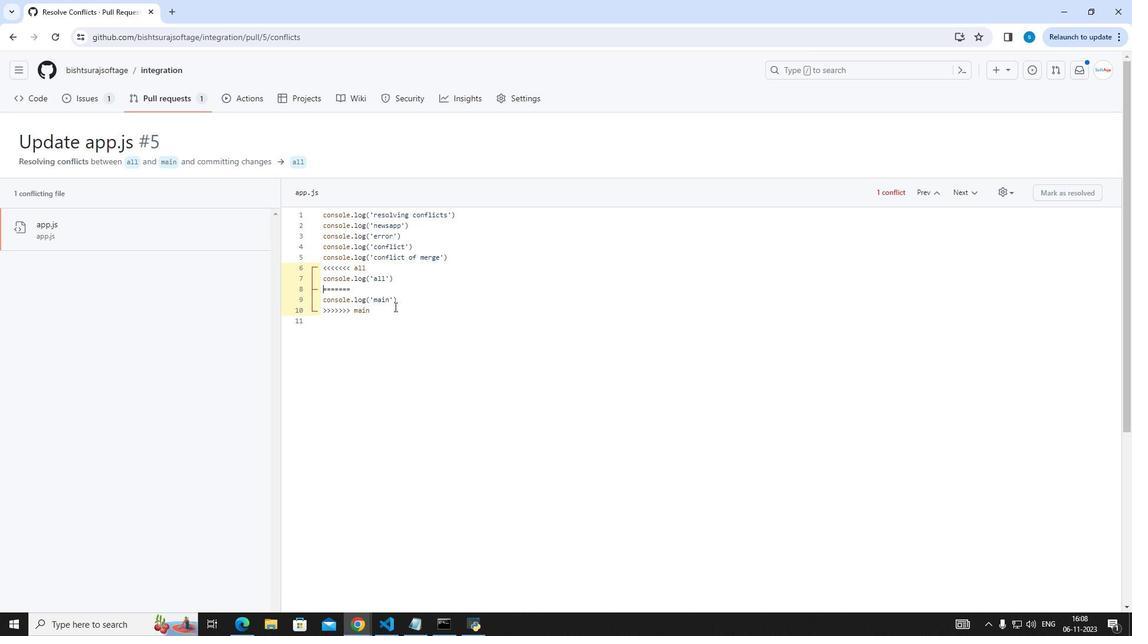 
Action: Mouse pressed left at (394, 307)
Screenshot: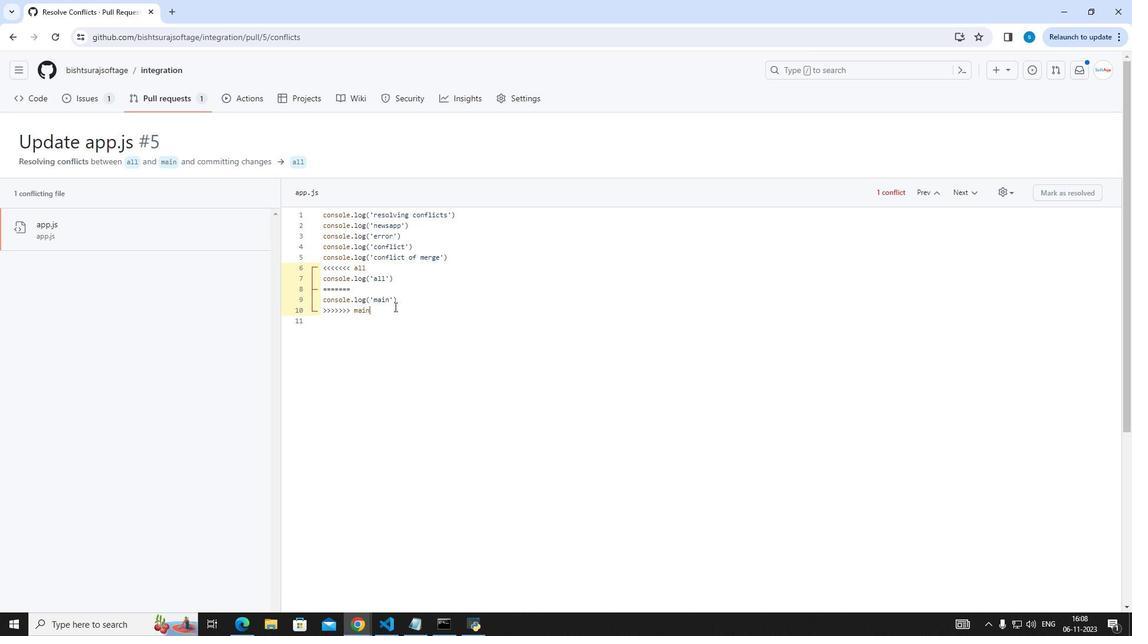 
Action: Key pressed <Key.backspace><Key.backspace><Key.backspace><Key.backspace><Key.backspace><Key.backspace><Key.backspace><Key.backspace><Key.backspace><Key.backspace><Key.backspace><Key.backspace><Key.backspace><Key.backspace><Key.backspace><Key.backspace><Key.backspace><Key.backspace><Key.backspace><Key.backspace><Key.backspace><Key.backspace><Key.backspace><Key.backspace><Key.backspace><Key.backspace><Key.backspace><Key.backspace><Key.backspace><Key.backspace><Key.backspace><Key.backspace><Key.backspace><Key.backspace><Key.backspace><Key.backspace><Key.backspace><Key.backspace><Key.backspace><Key.backspace><Key.backspace><Key.up><Key.backspace><Key.backspace><Key.backspace><Key.backspace><Key.backspace><Key.backspace><Key.backspace><Key.backspace><Key.backspace><Key.backspace><Key.backspace>
Screenshot: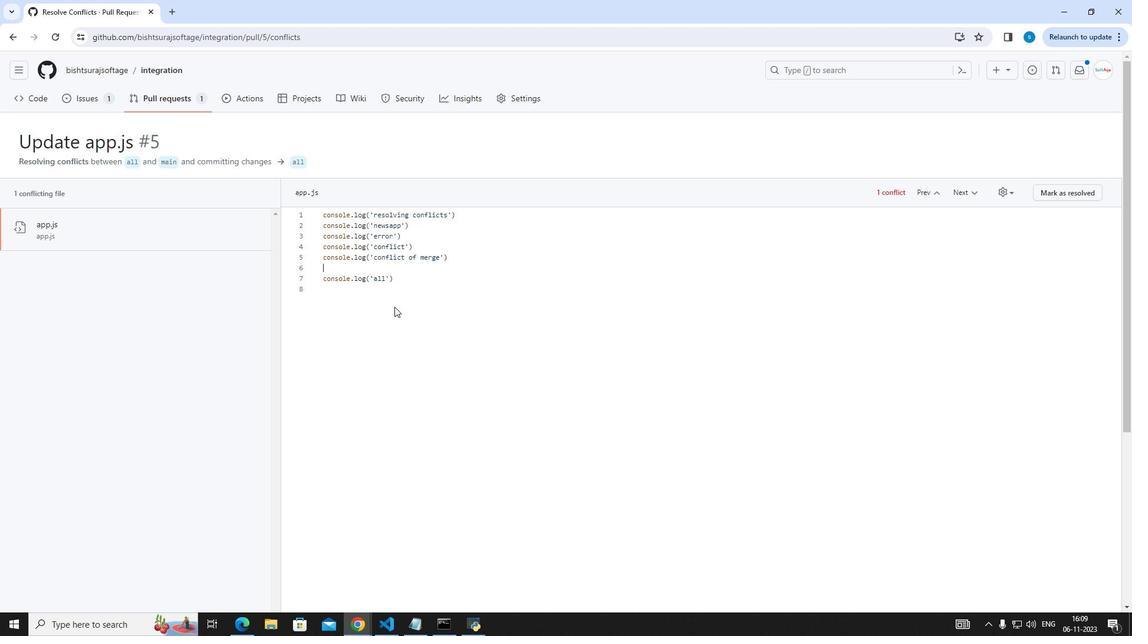 
Action: Mouse moved to (1048, 193)
Screenshot: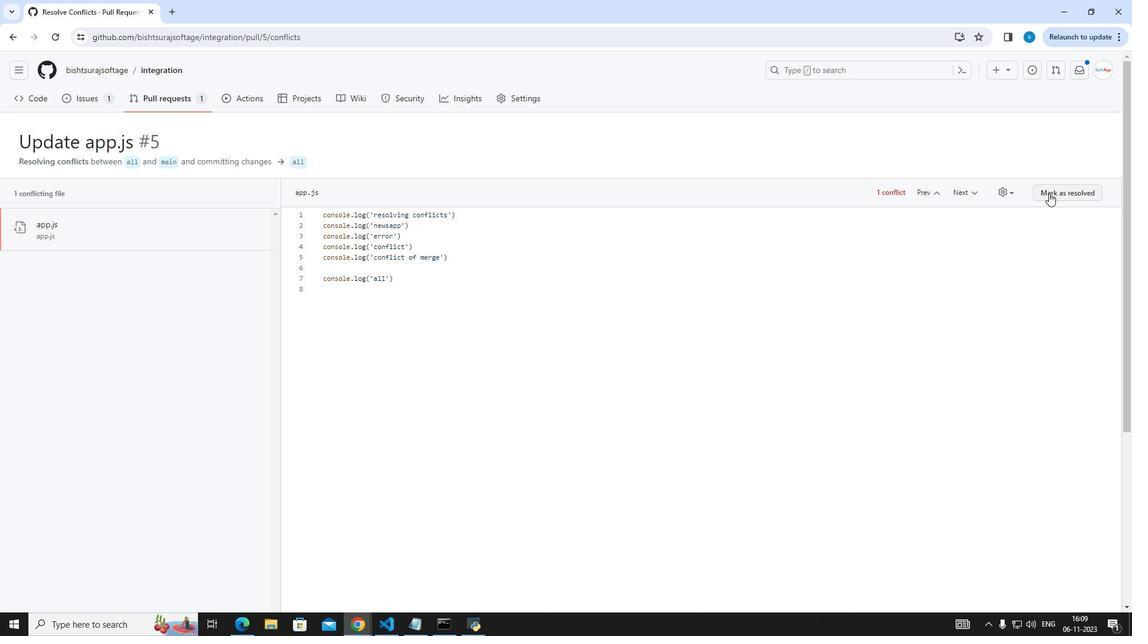 
Action: Mouse pressed left at (1048, 193)
Screenshot: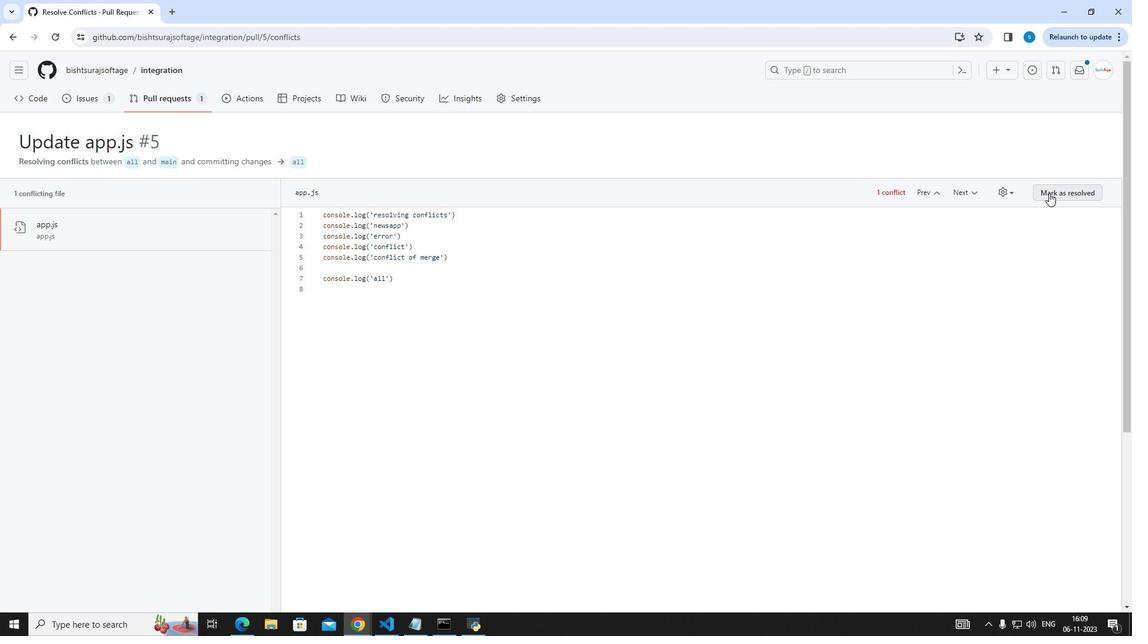 
Action: Mouse moved to (1060, 163)
Screenshot: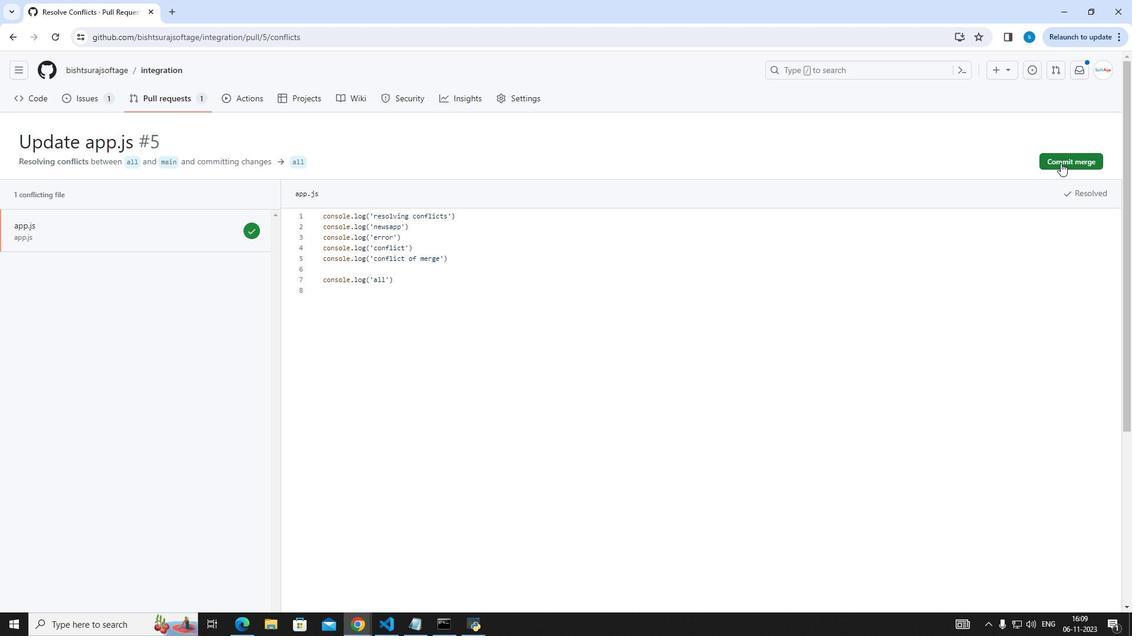 
Action: Mouse pressed left at (1060, 163)
Screenshot: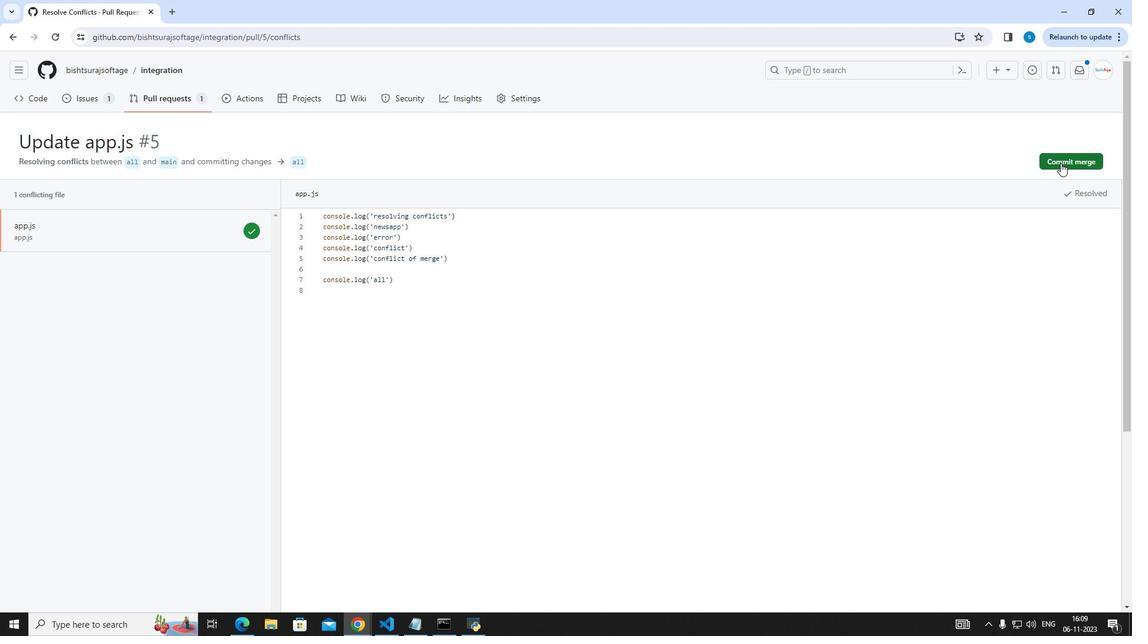 
Action: Mouse moved to (284, 560)
Screenshot: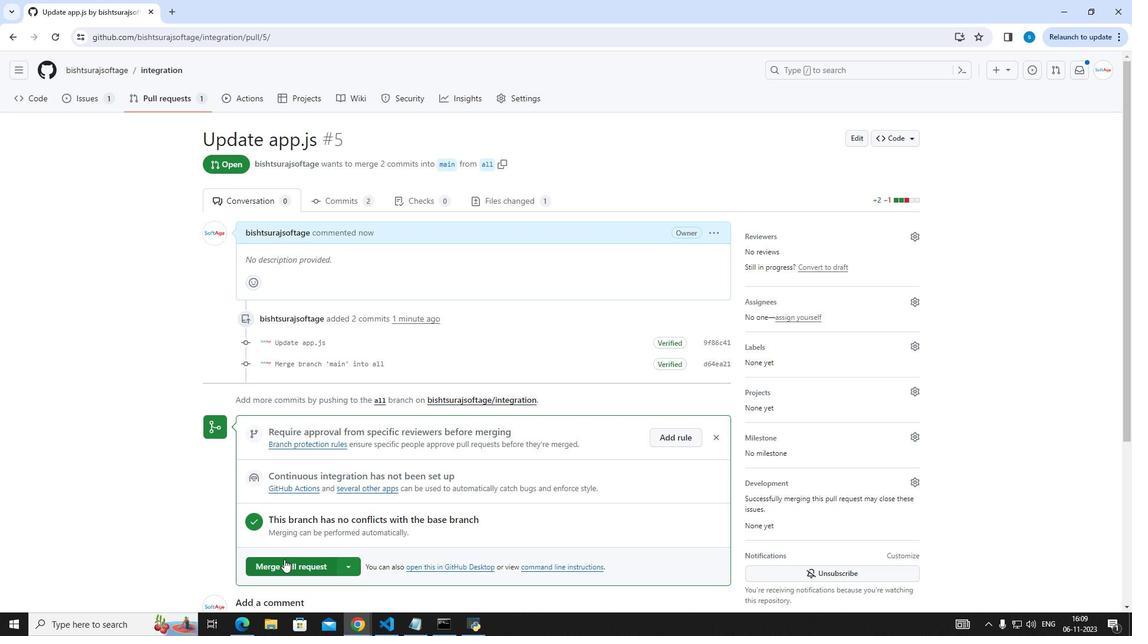 
Action: Mouse pressed left at (284, 560)
Screenshot: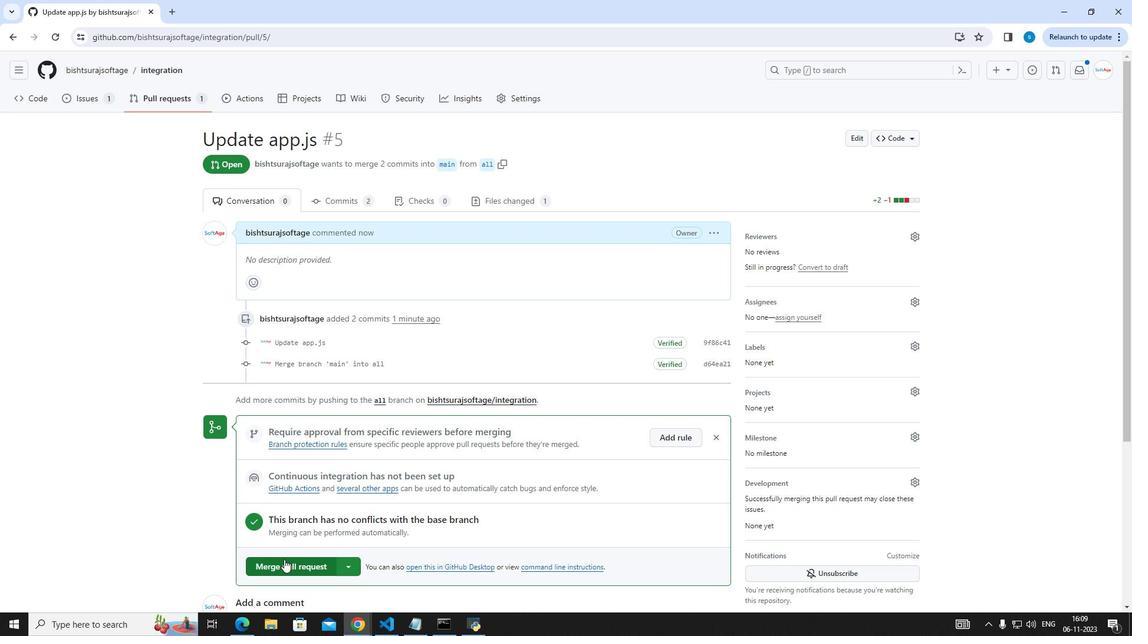 
Action: Mouse moved to (283, 520)
Screenshot: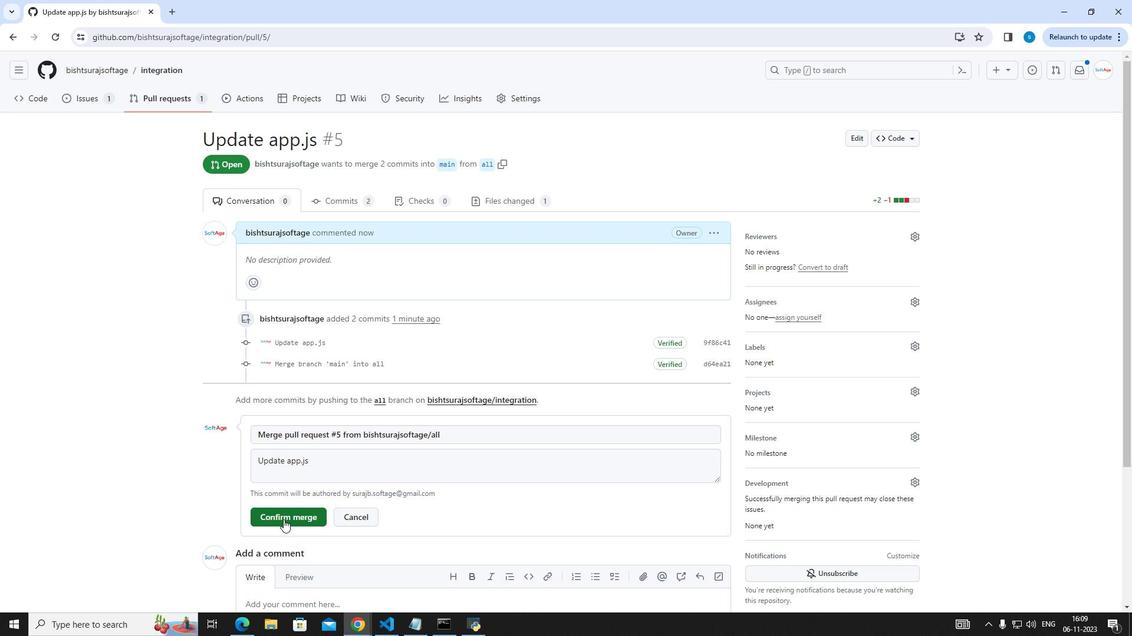 
Action: Mouse pressed left at (283, 520)
Screenshot: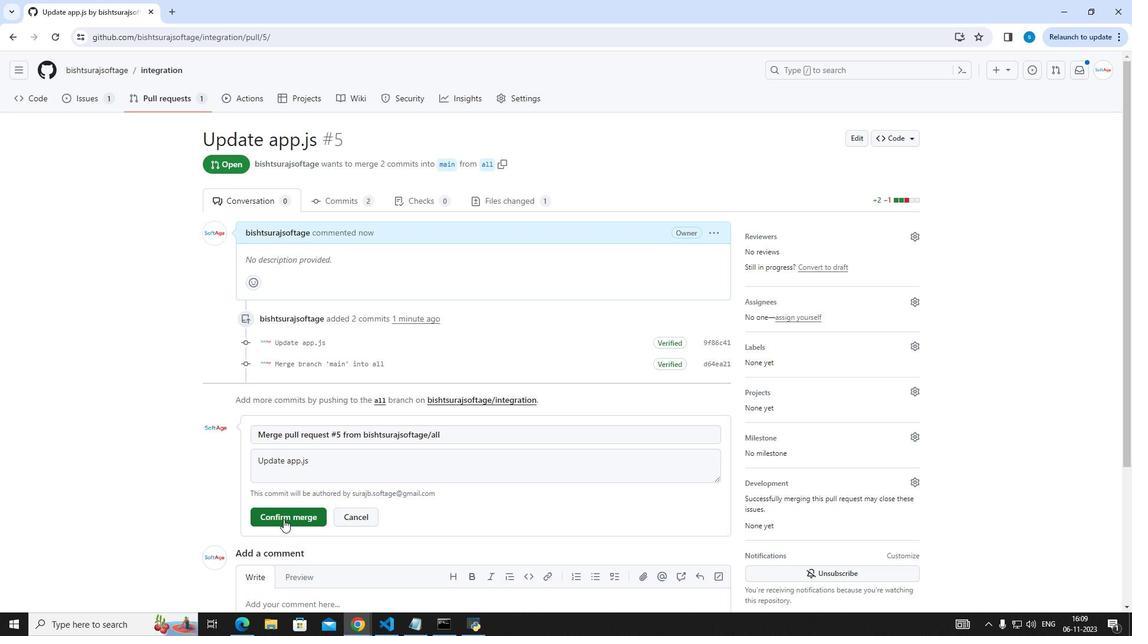 
Action: Mouse moved to (196, 172)
Screenshot: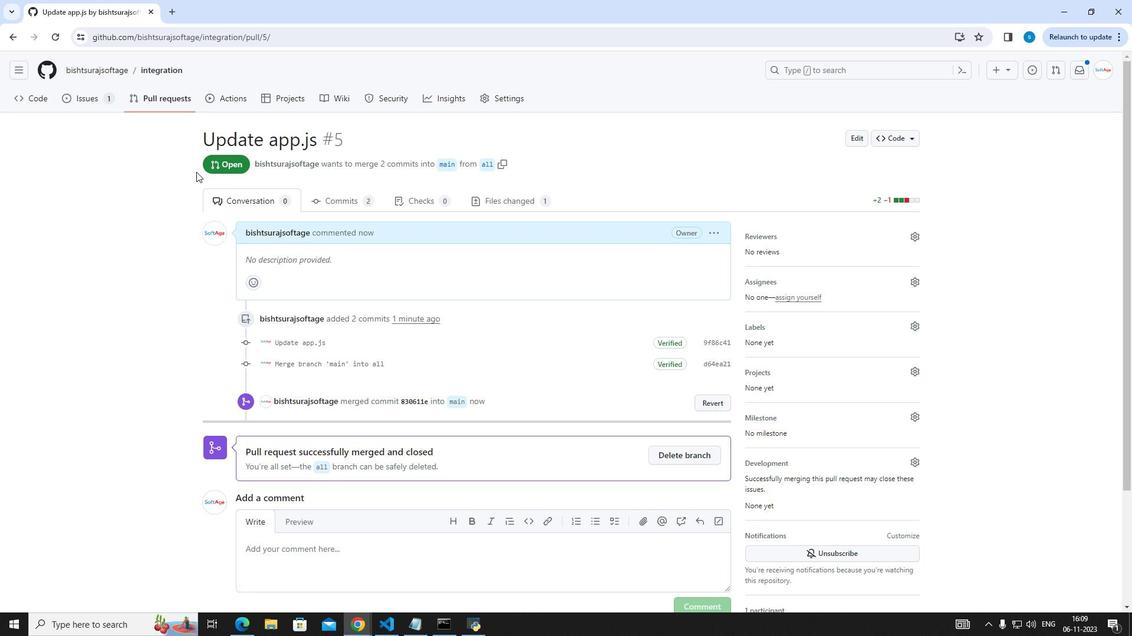 
